 Task: Create a due date automation trigger when advanced on, on the tuesday of the week a card is due add fields without custom field "Resume" set to a date between 1 and 7 days from now at 11:00 AM.
Action: Mouse moved to (1253, 108)
Screenshot: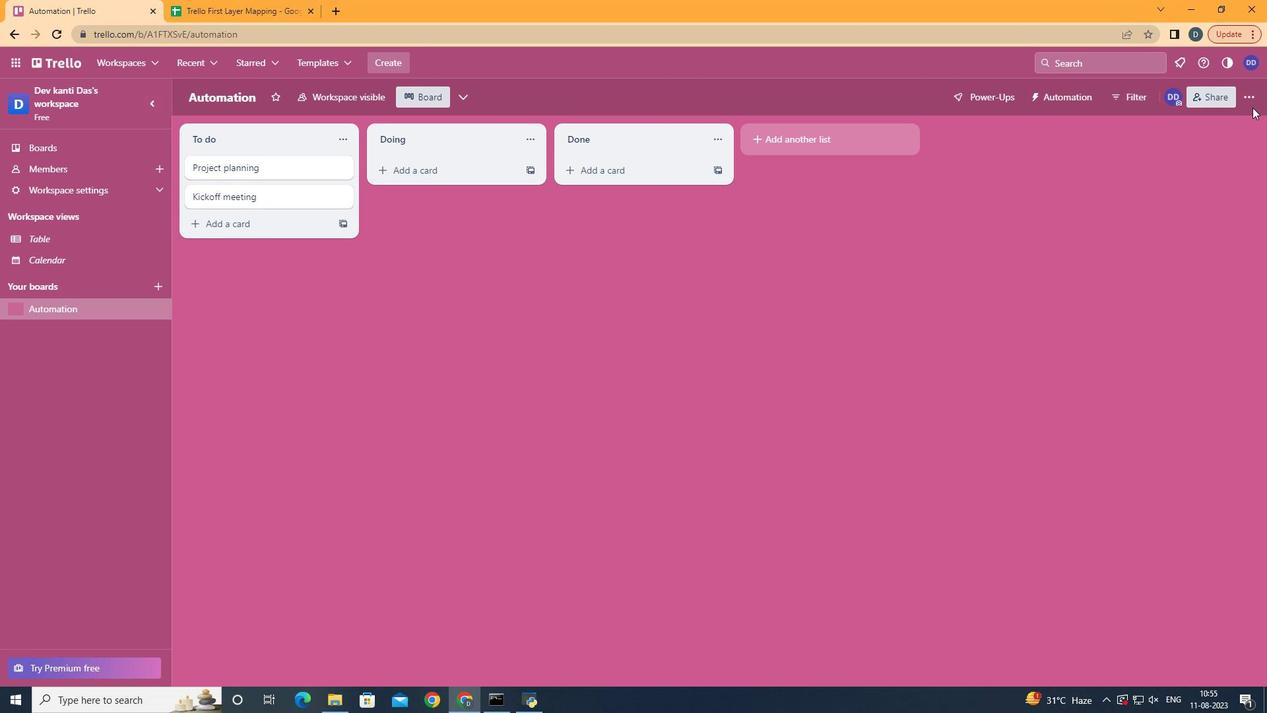 
Action: Mouse pressed left at (1253, 108)
Screenshot: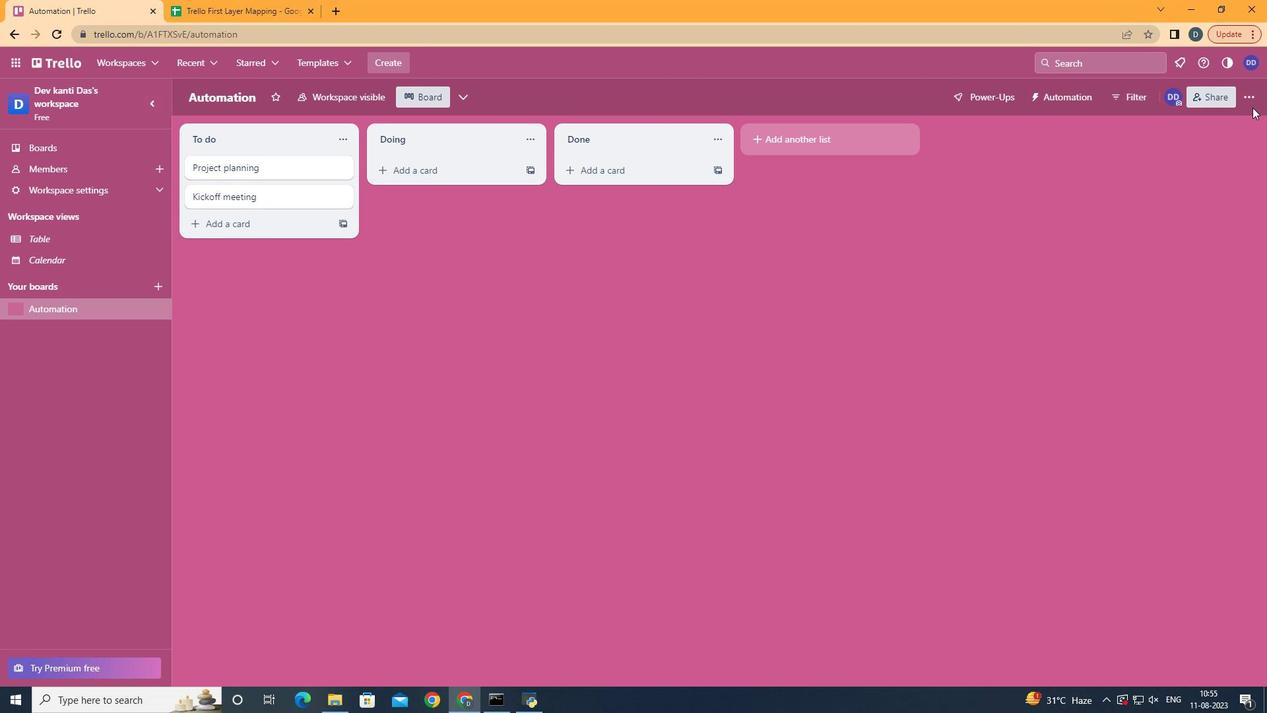 
Action: Mouse moved to (1257, 97)
Screenshot: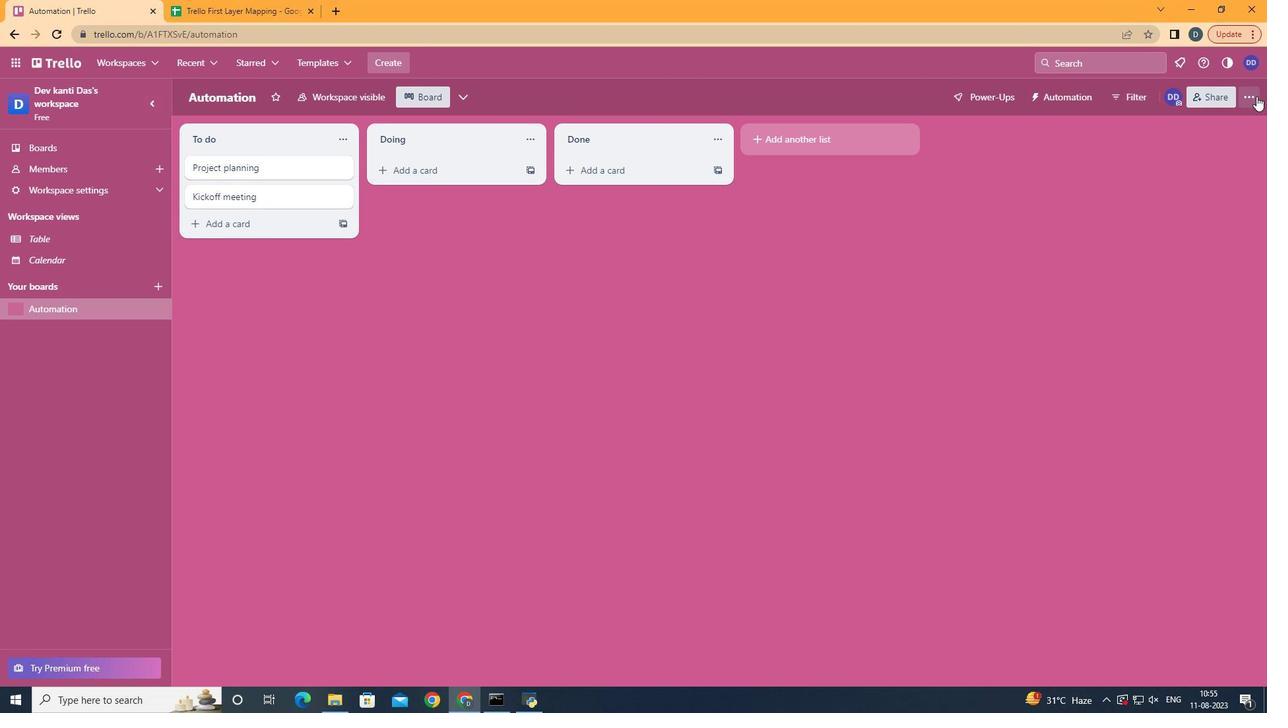 
Action: Mouse pressed left at (1257, 97)
Screenshot: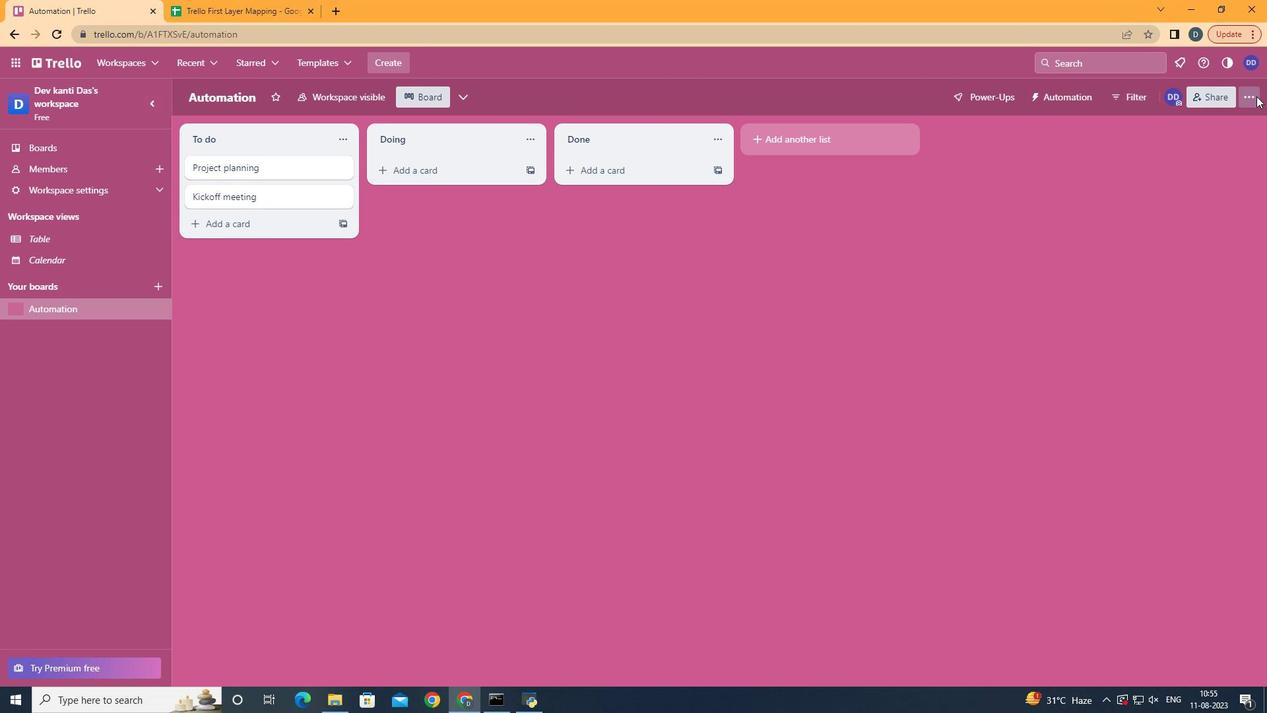 
Action: Mouse moved to (1170, 281)
Screenshot: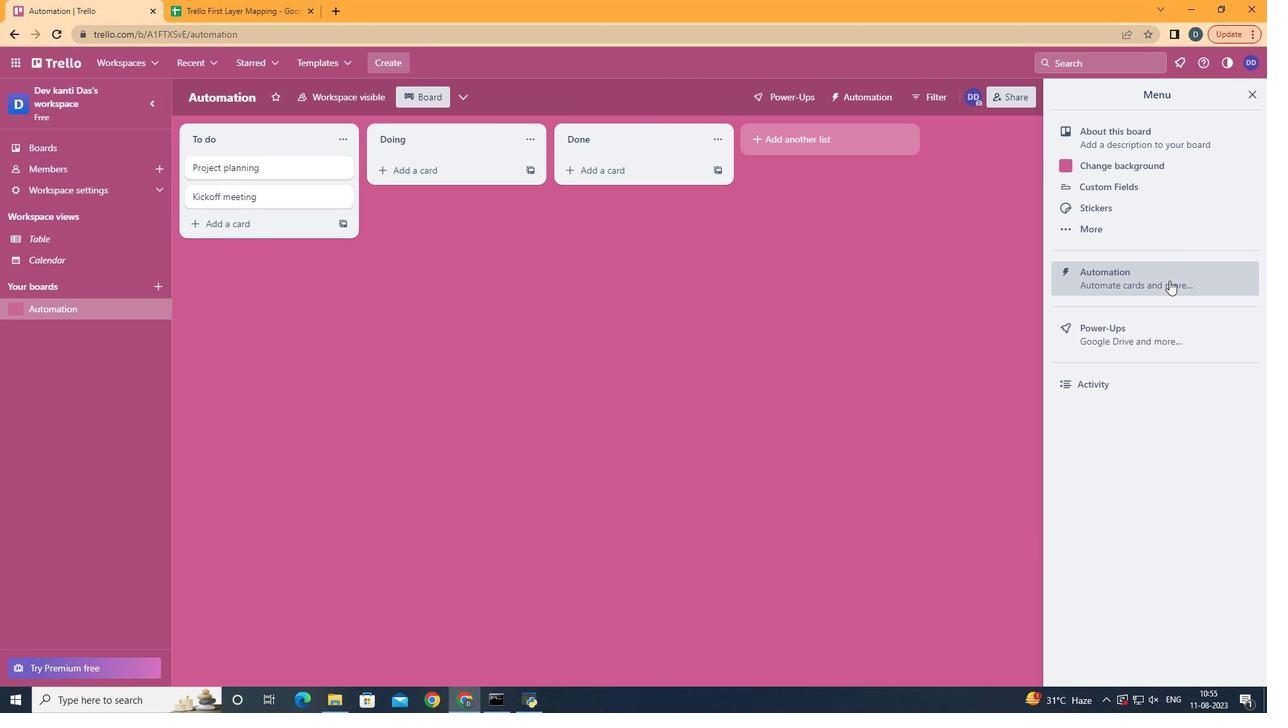 
Action: Mouse pressed left at (1170, 281)
Screenshot: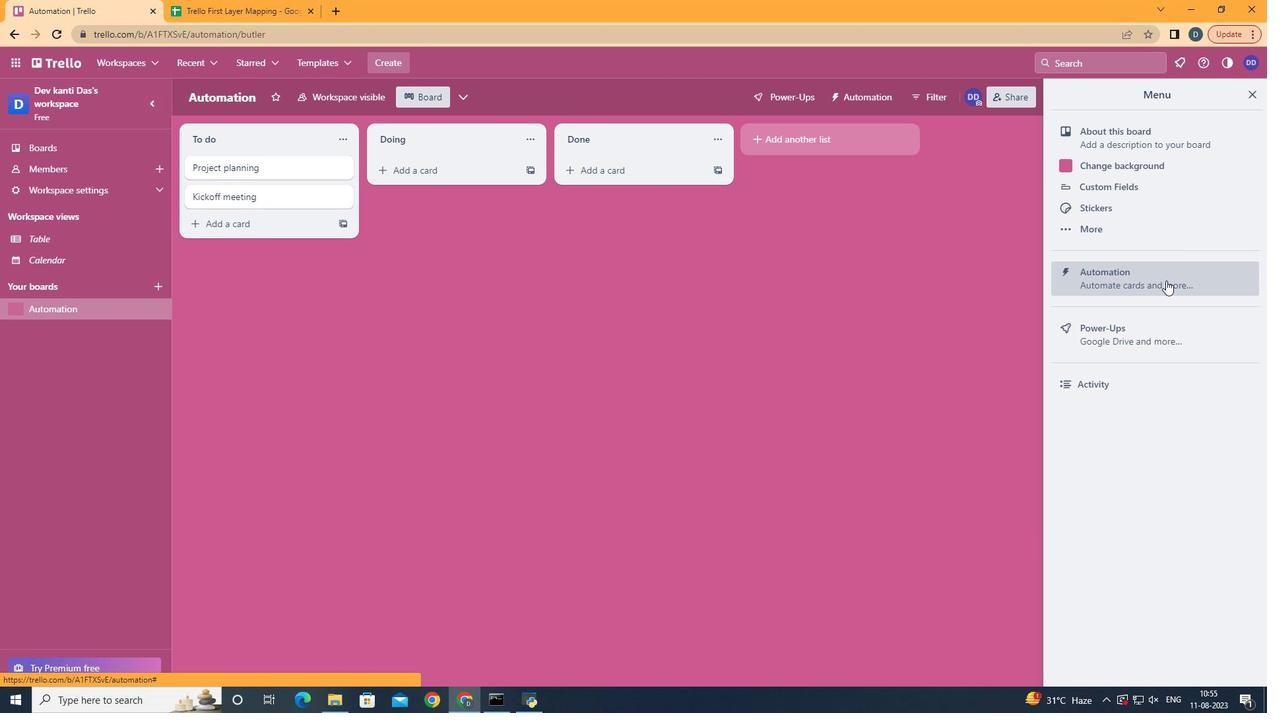 
Action: Mouse moved to (233, 267)
Screenshot: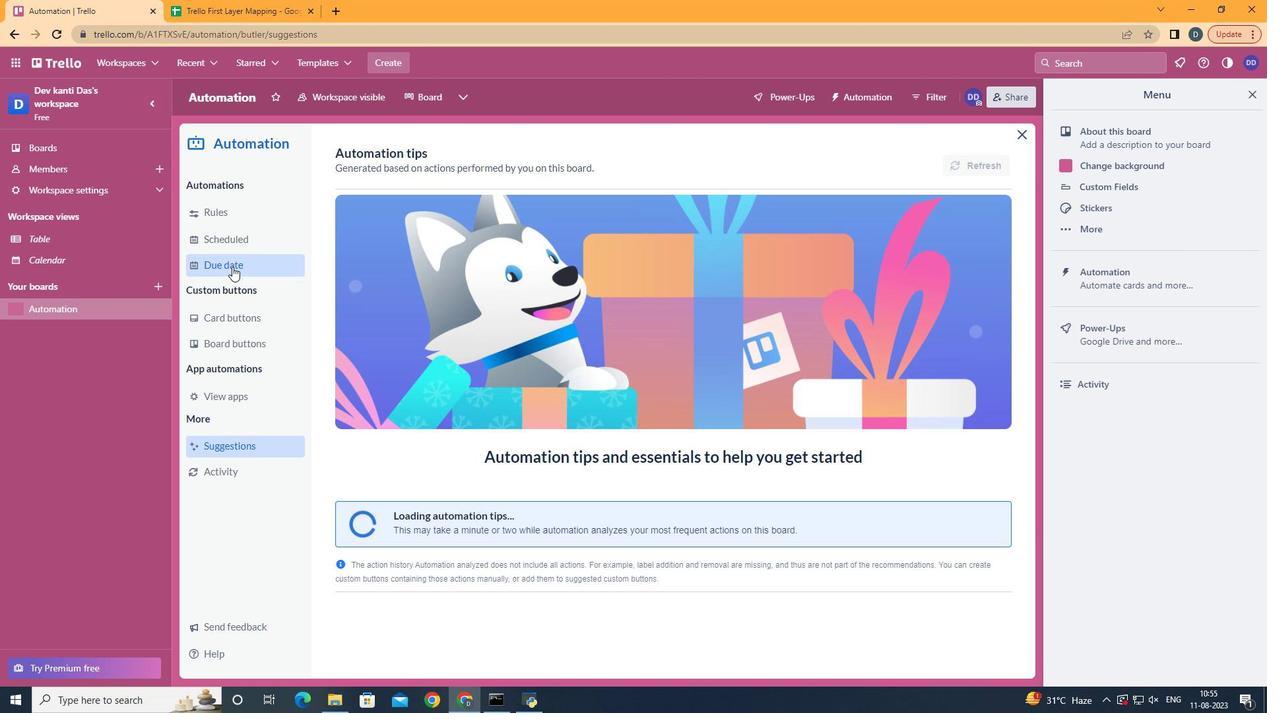 
Action: Mouse pressed left at (233, 267)
Screenshot: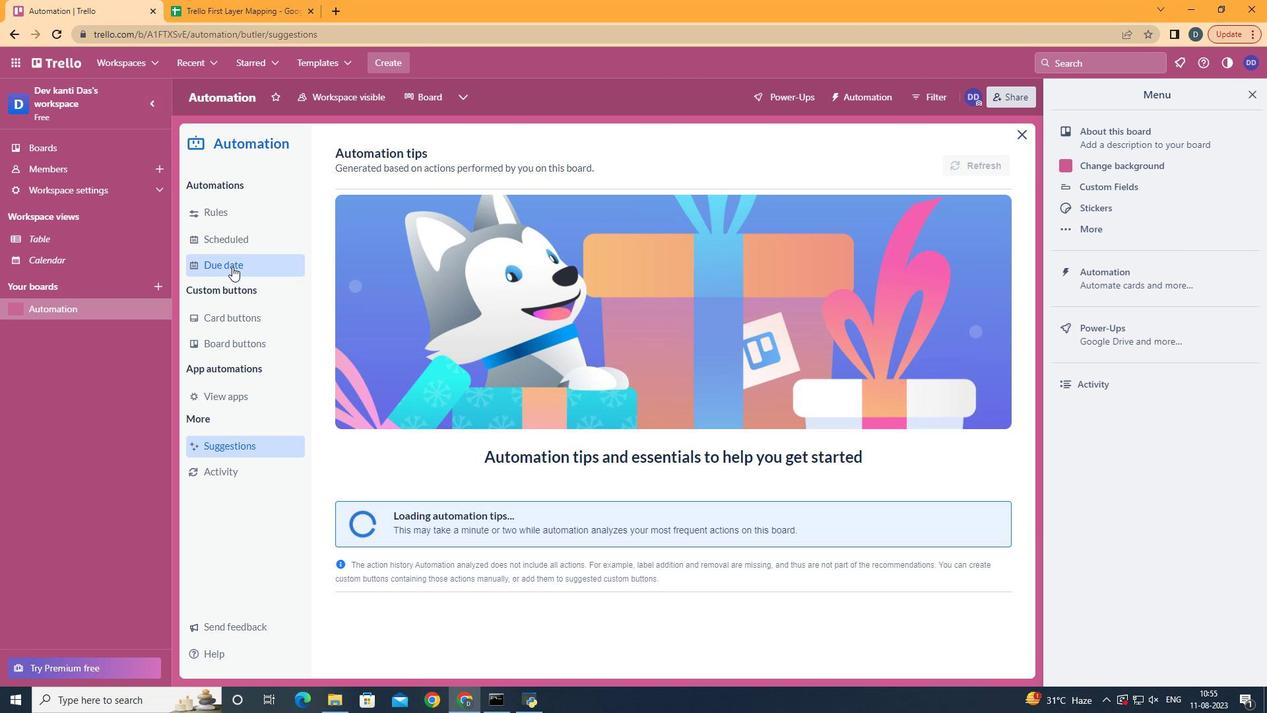
Action: Mouse moved to (949, 159)
Screenshot: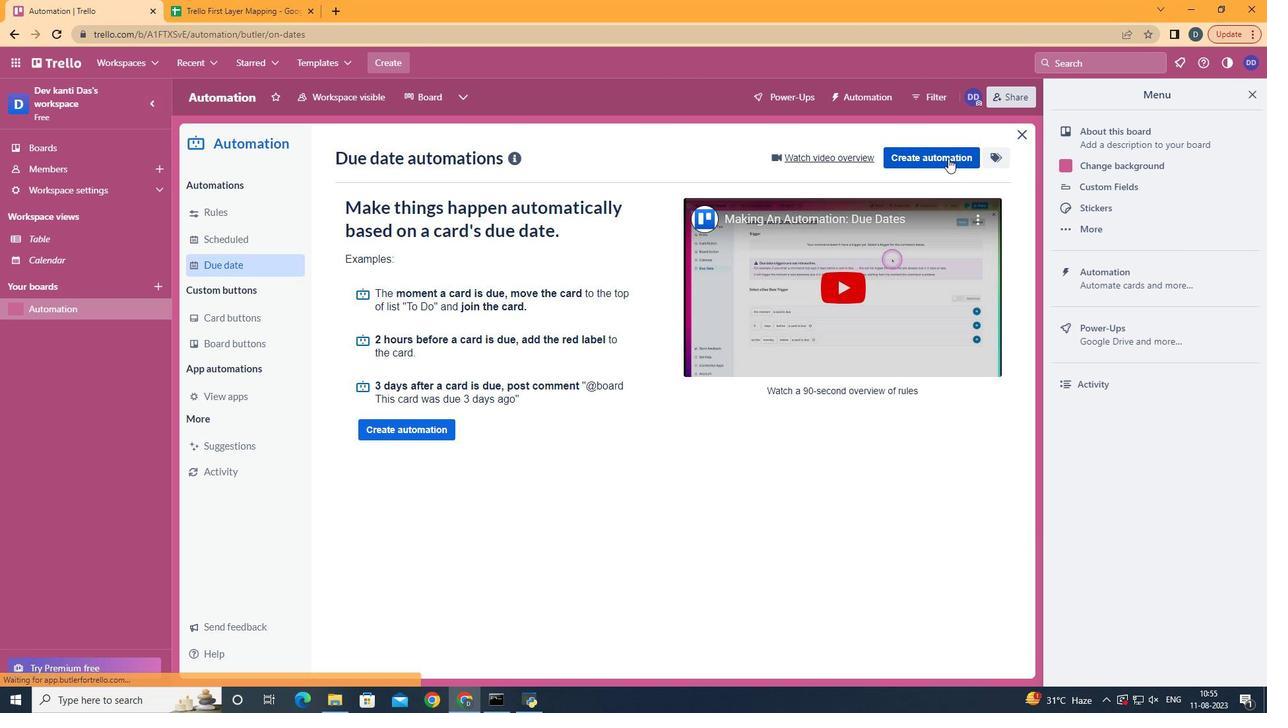
Action: Mouse pressed left at (949, 159)
Screenshot: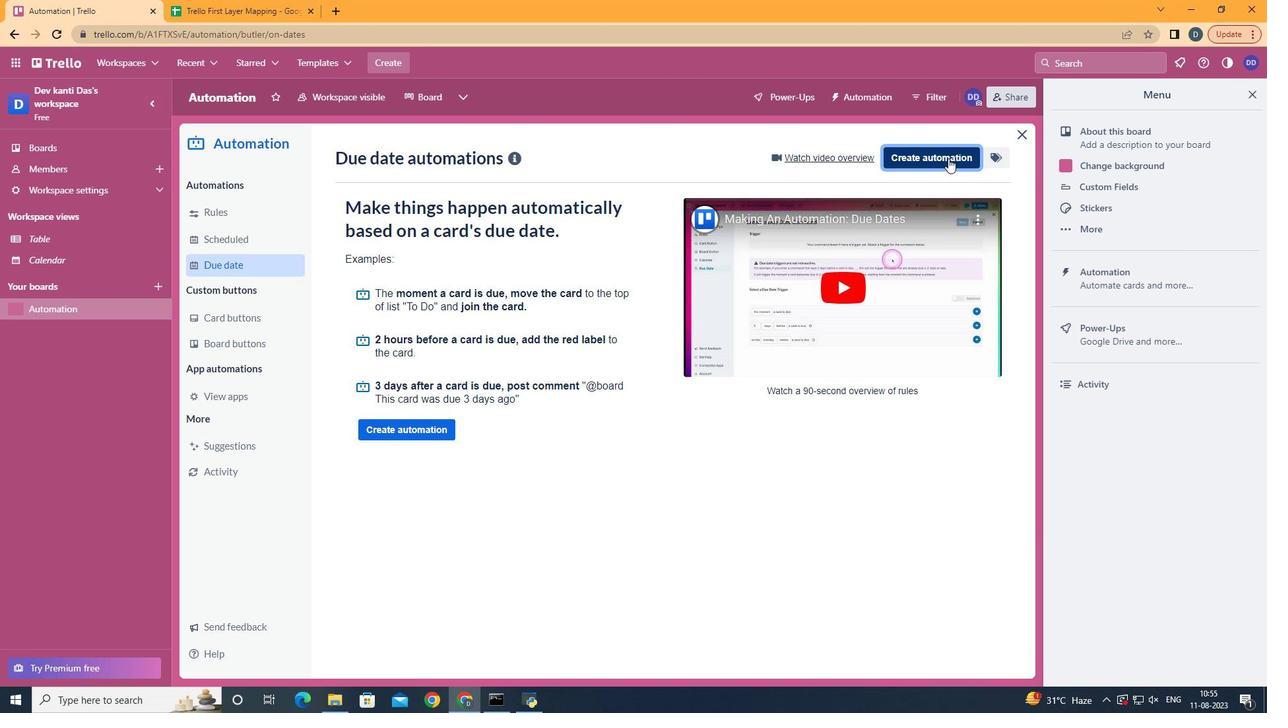 
Action: Mouse moved to (691, 286)
Screenshot: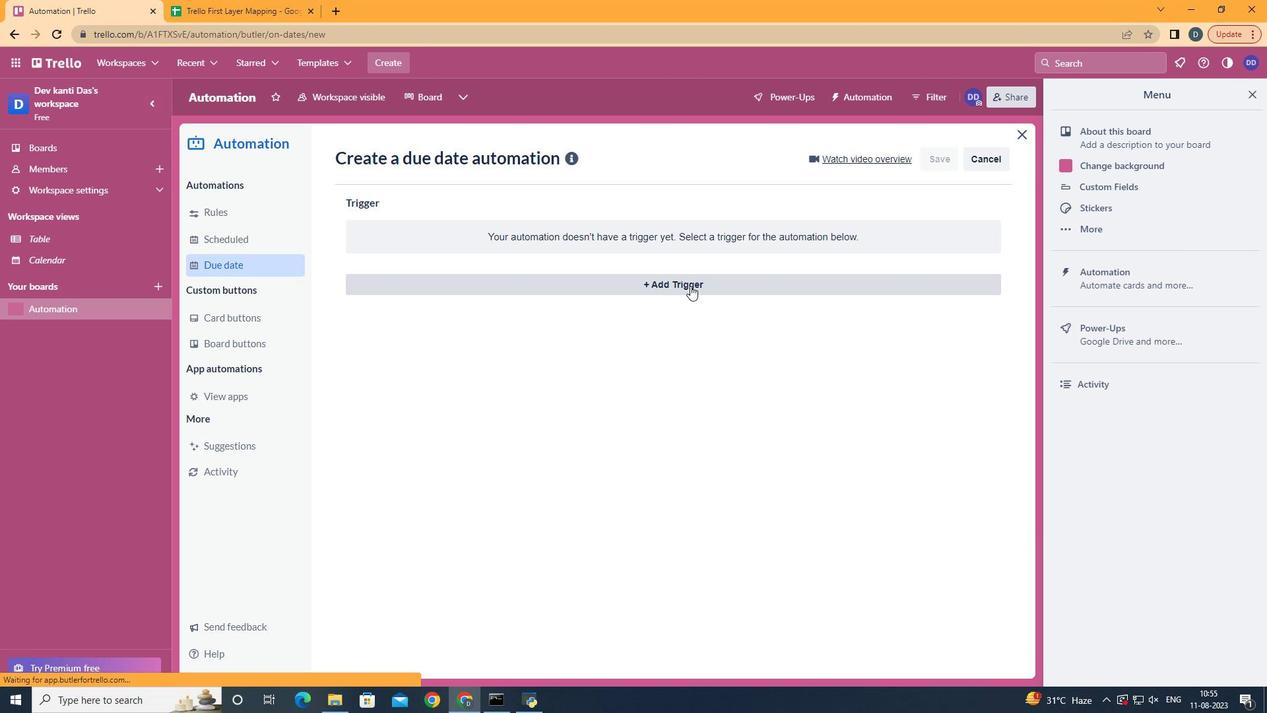 
Action: Mouse pressed left at (691, 286)
Screenshot: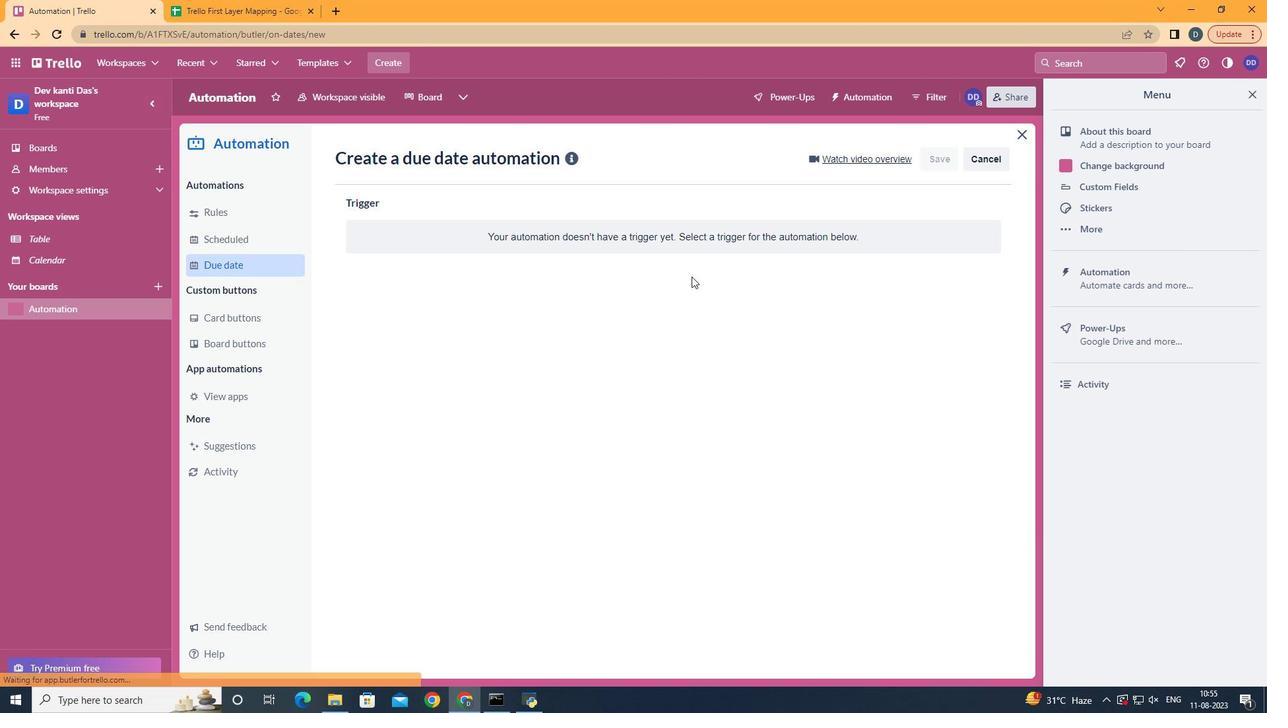 
Action: Mouse moved to (441, 372)
Screenshot: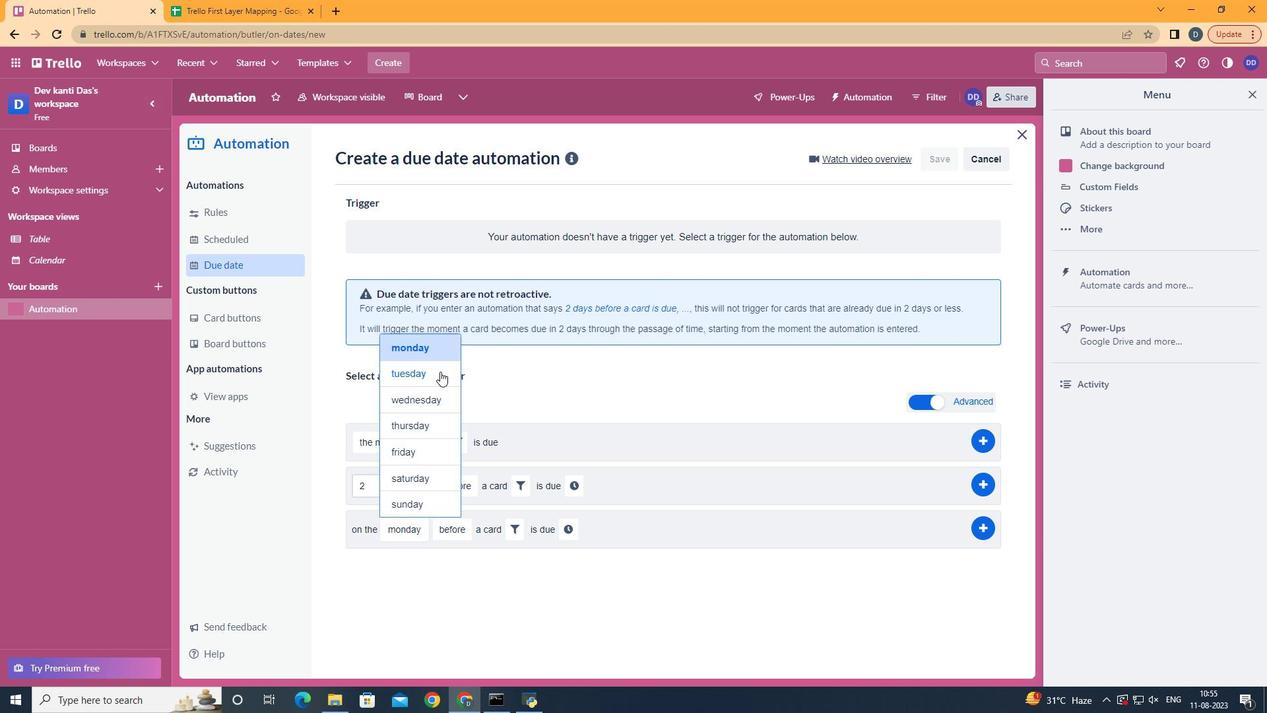 
Action: Mouse pressed left at (441, 372)
Screenshot: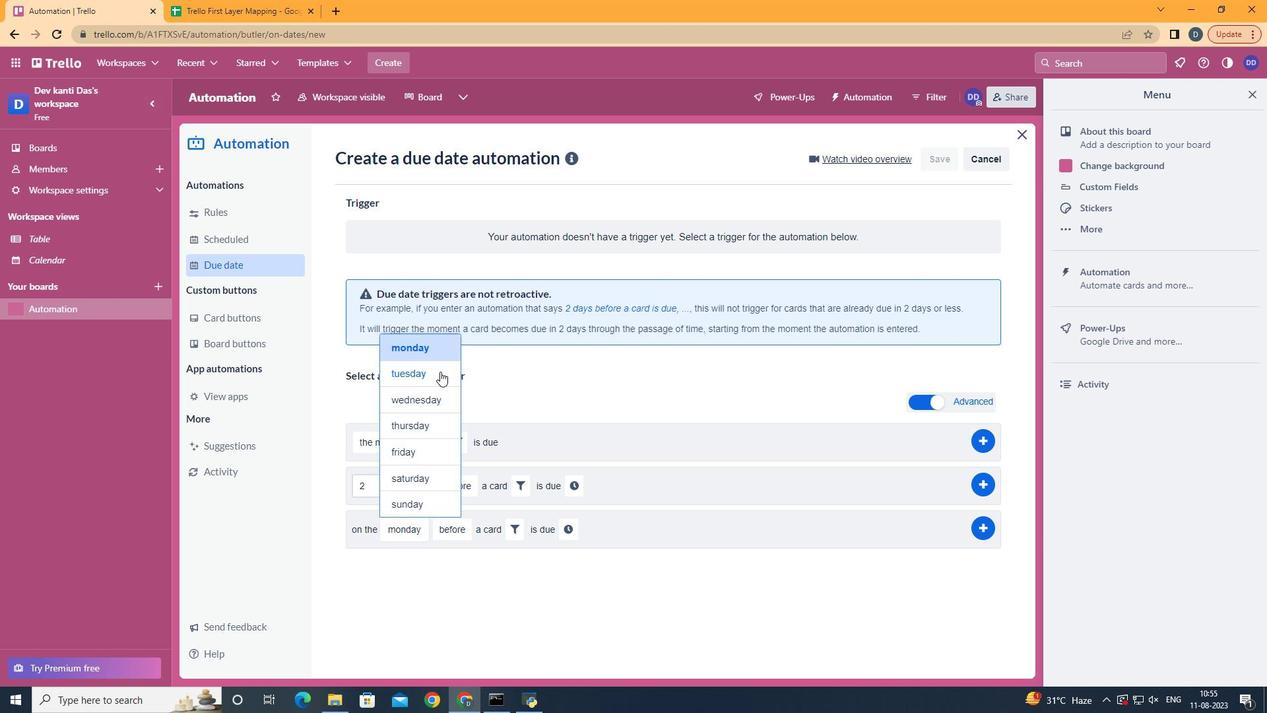 
Action: Mouse moved to (476, 600)
Screenshot: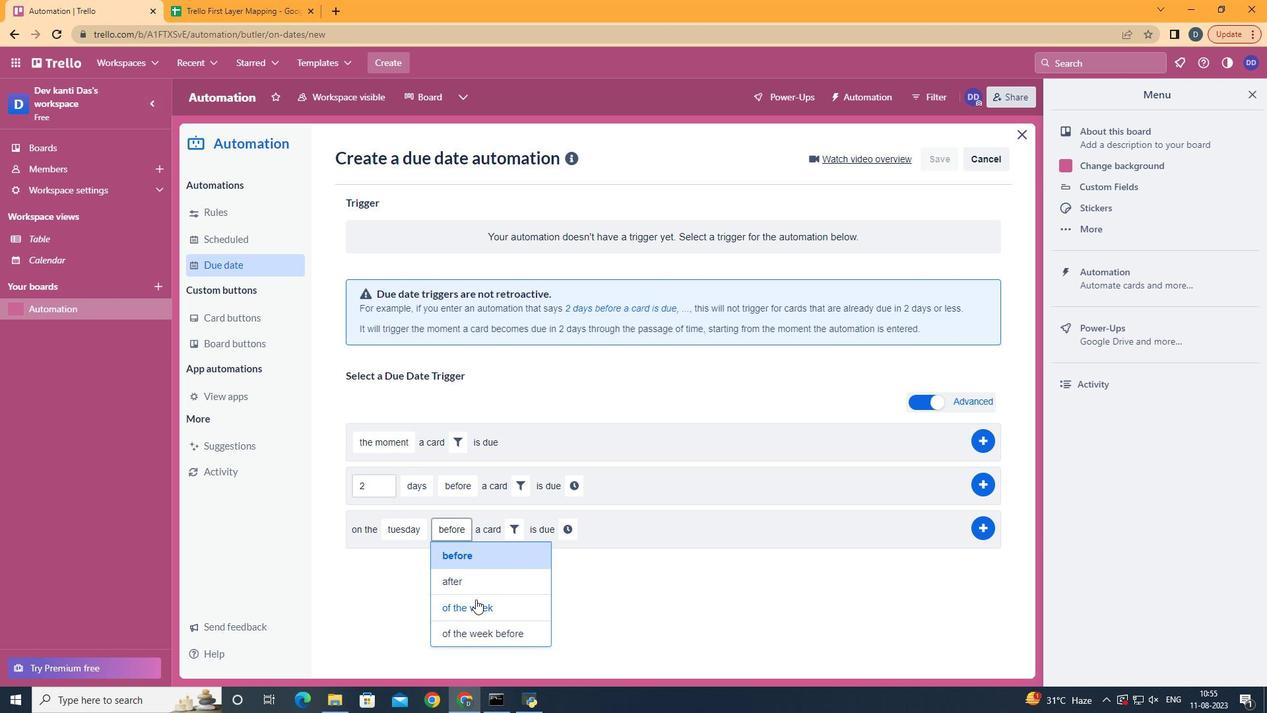 
Action: Mouse pressed left at (476, 600)
Screenshot: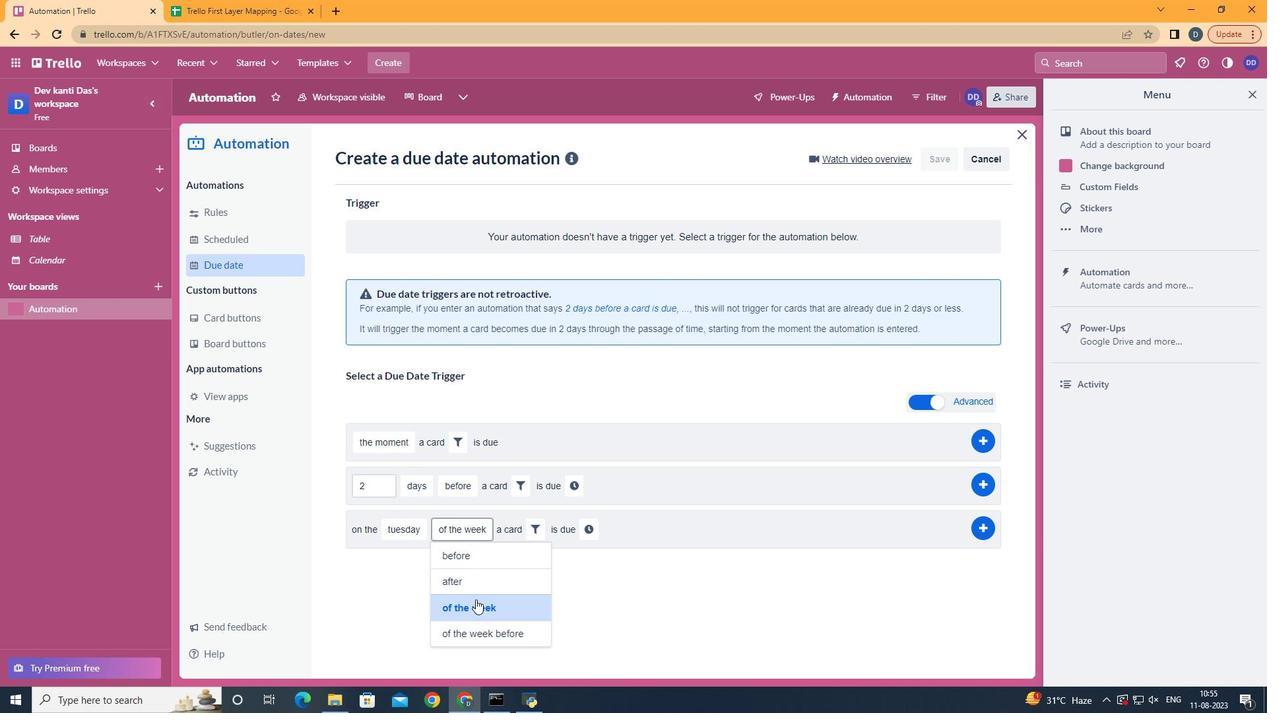 
Action: Mouse moved to (546, 526)
Screenshot: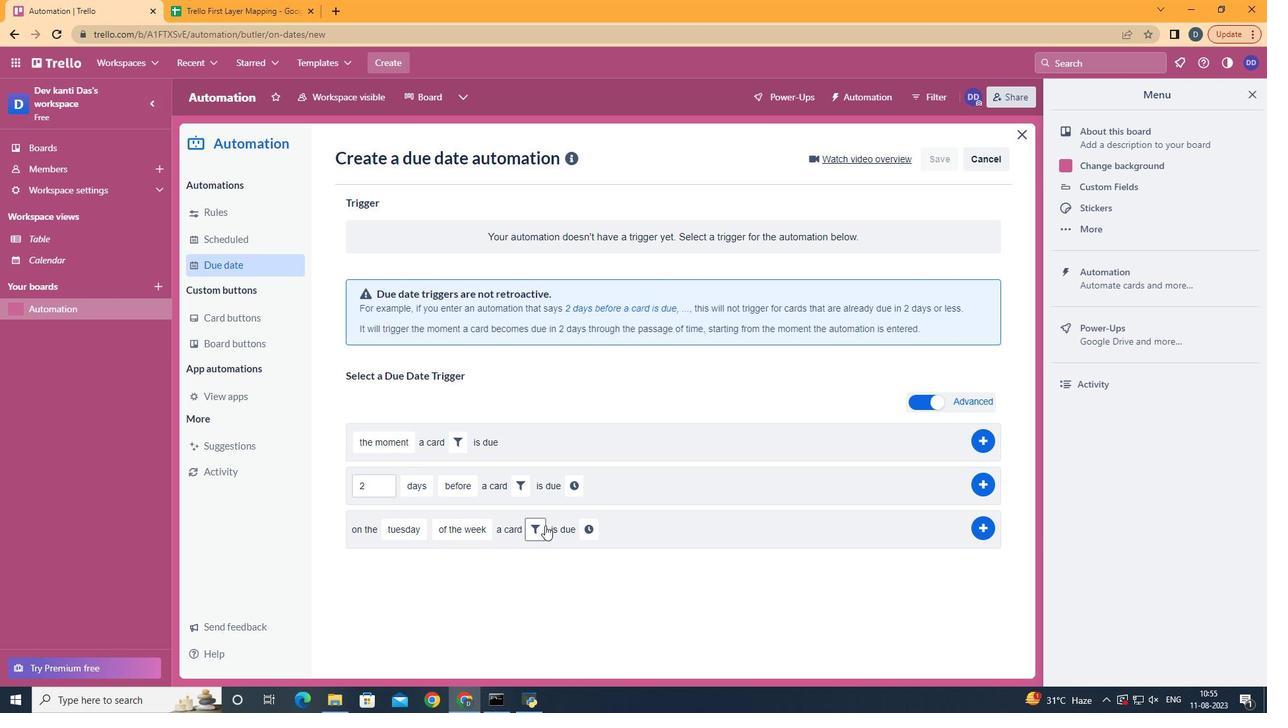 
Action: Mouse pressed left at (546, 526)
Screenshot: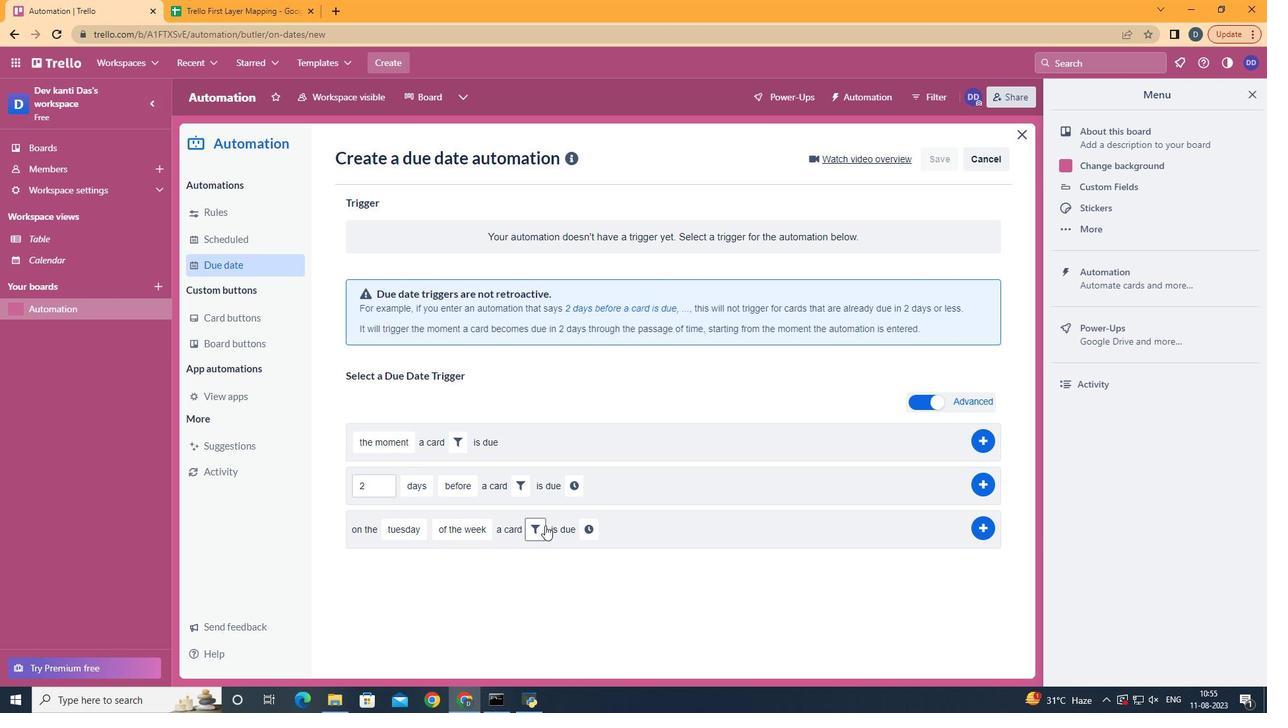 
Action: Mouse moved to (748, 571)
Screenshot: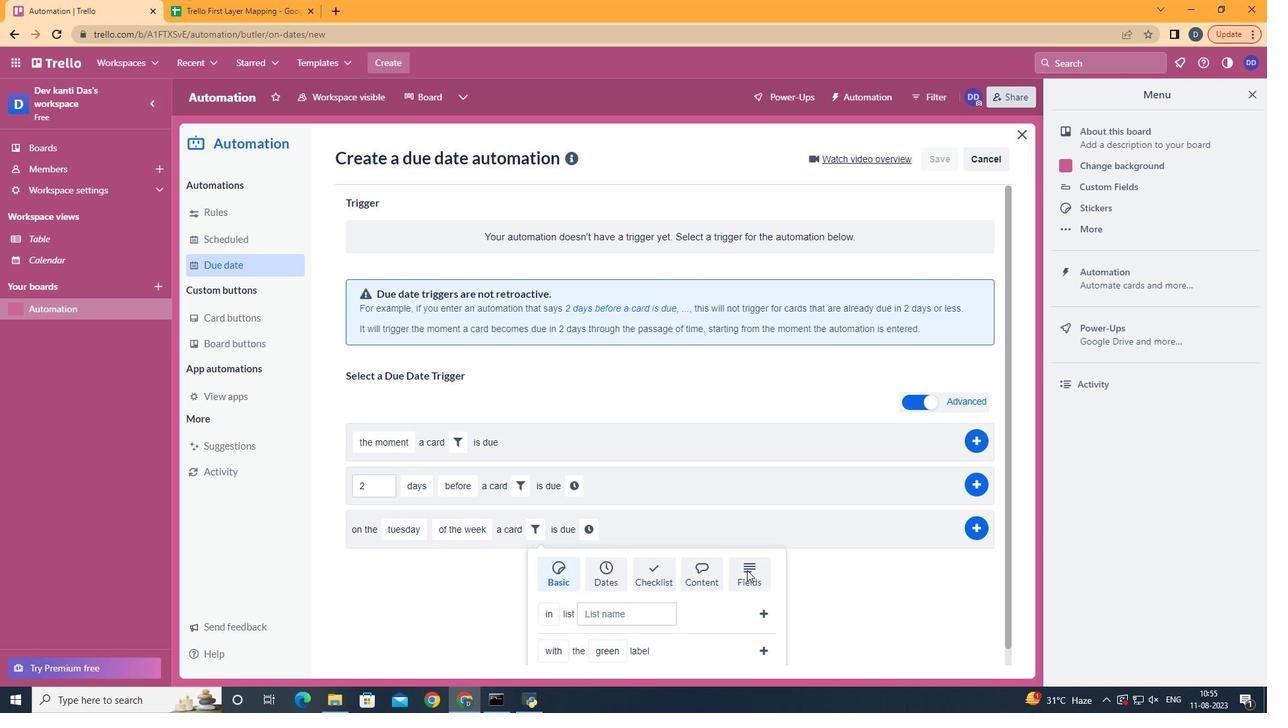 
Action: Mouse pressed left at (748, 571)
Screenshot: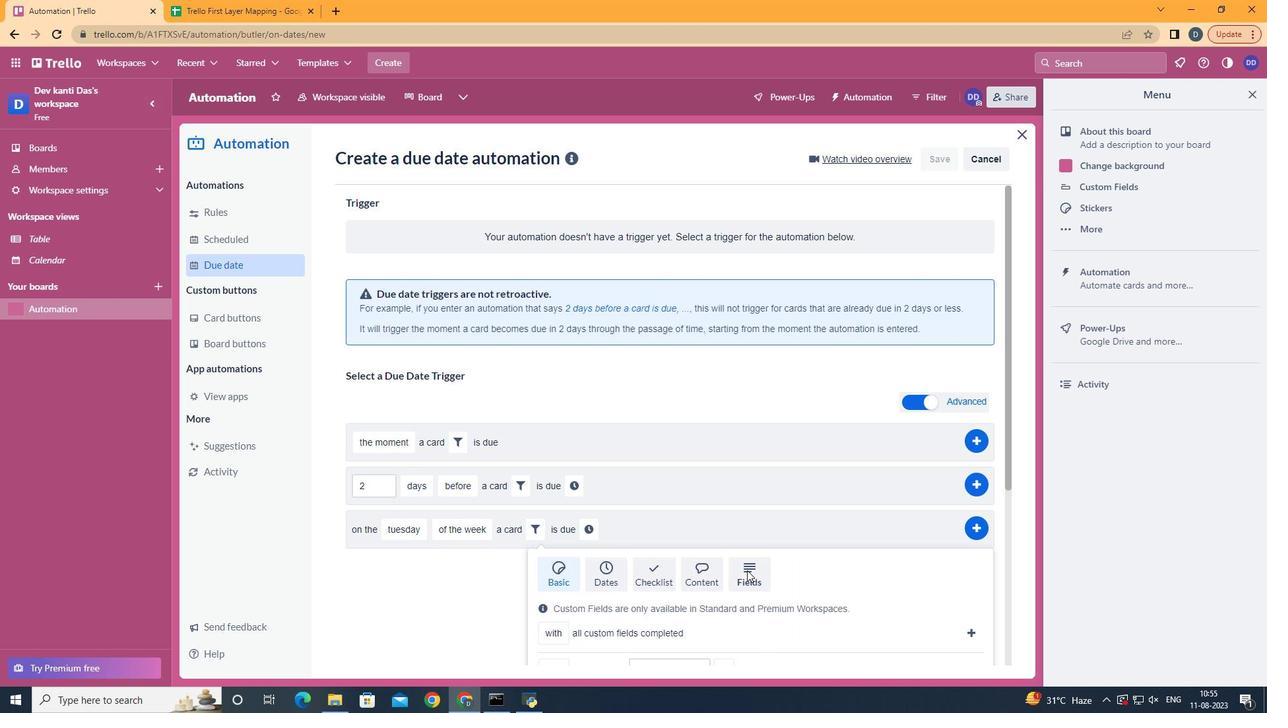 
Action: Mouse scrolled (748, 570) with delta (0, 0)
Screenshot: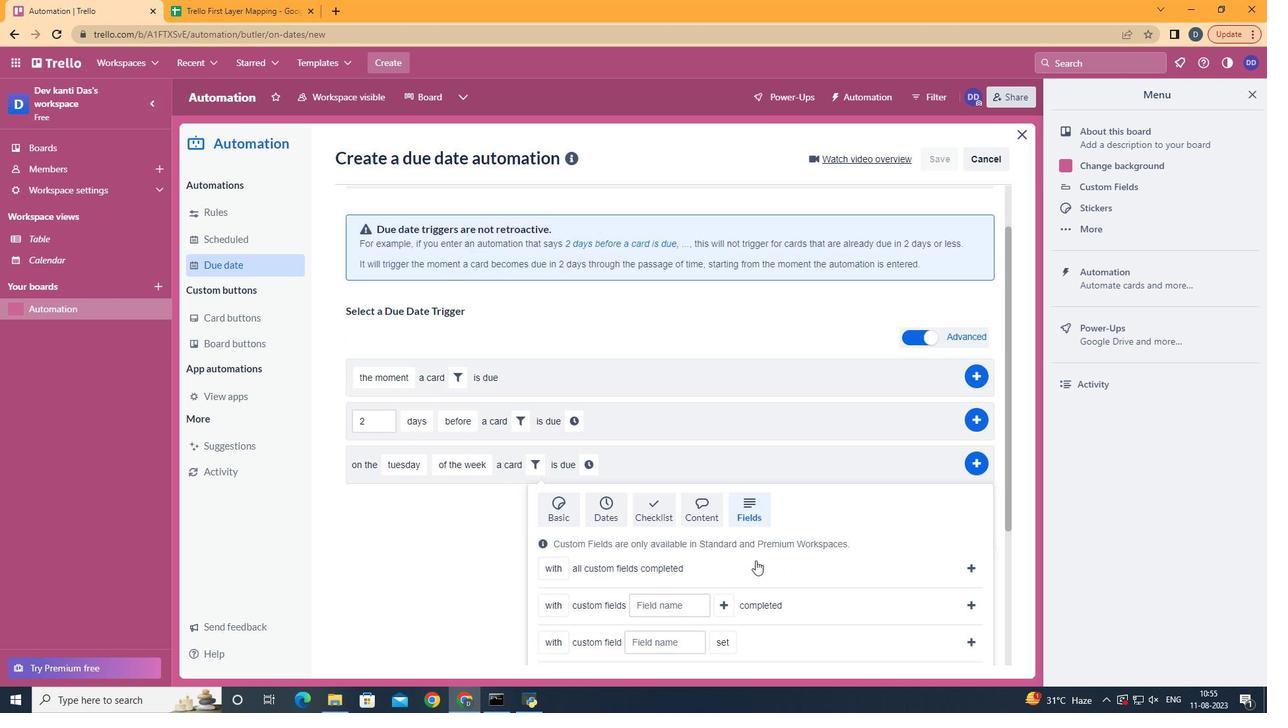 
Action: Mouse scrolled (748, 570) with delta (0, 0)
Screenshot: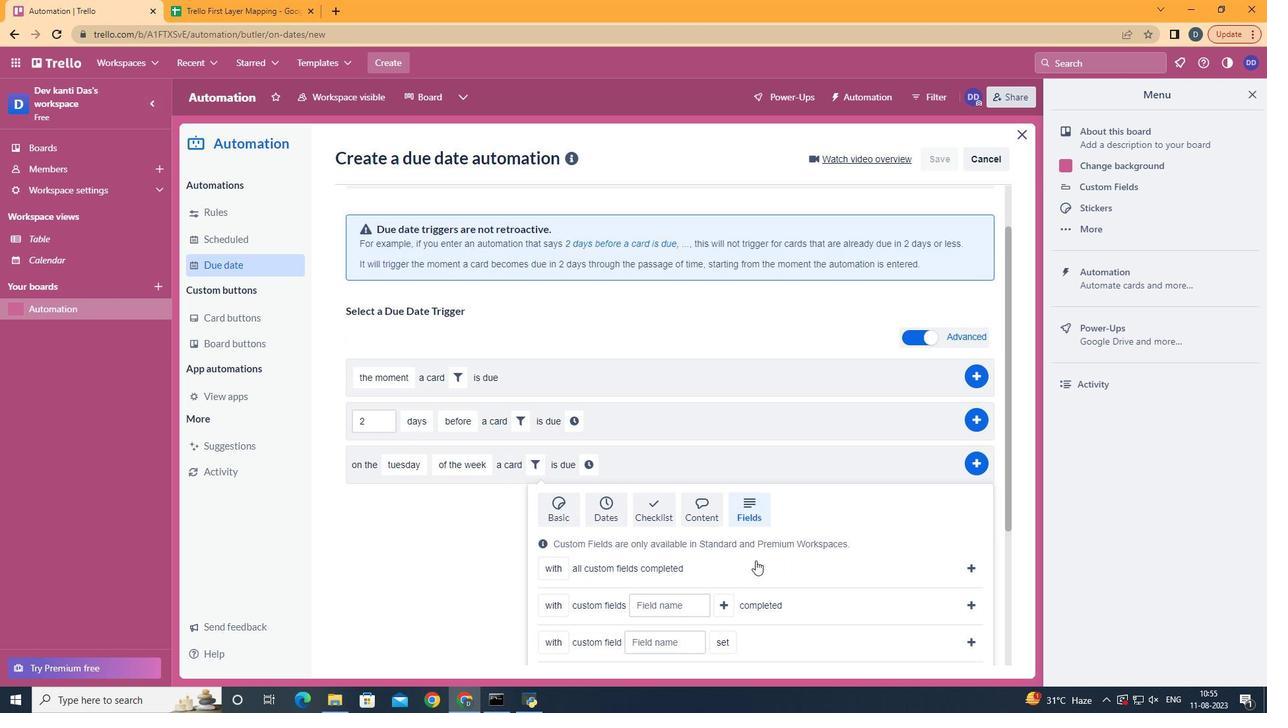 
Action: Mouse scrolled (748, 570) with delta (0, 0)
Screenshot: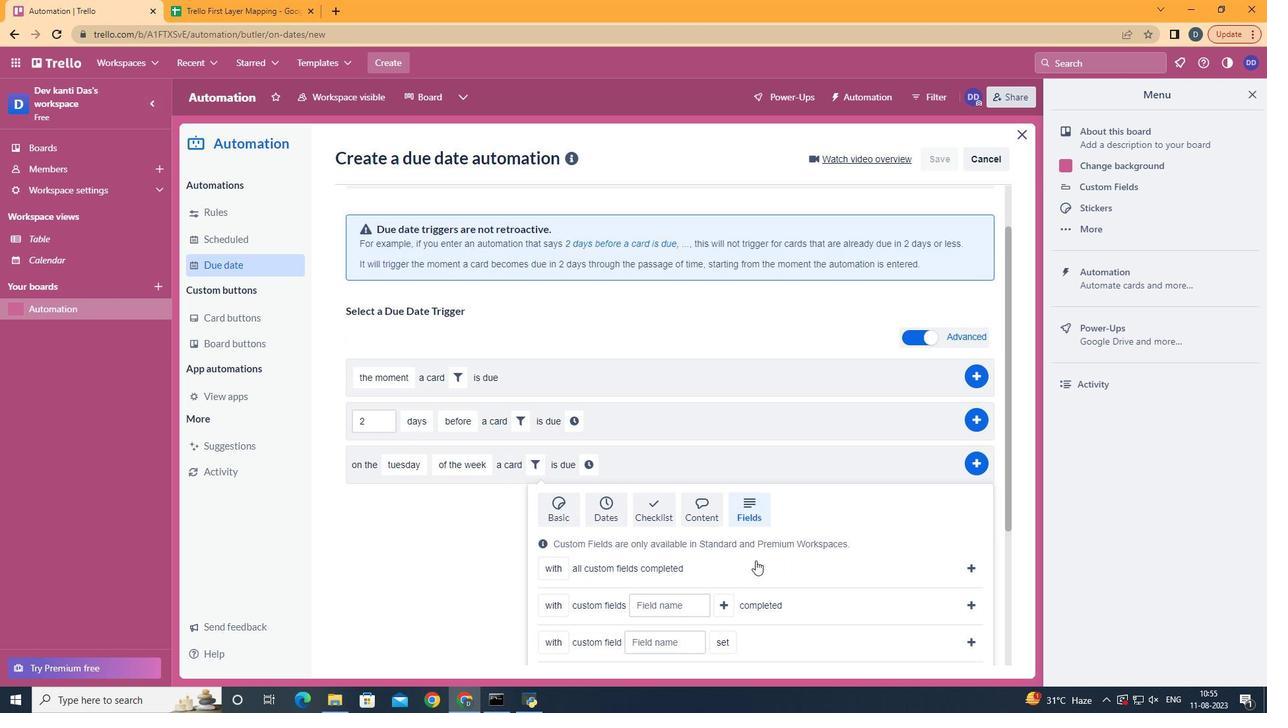 
Action: Mouse scrolled (748, 570) with delta (0, 0)
Screenshot: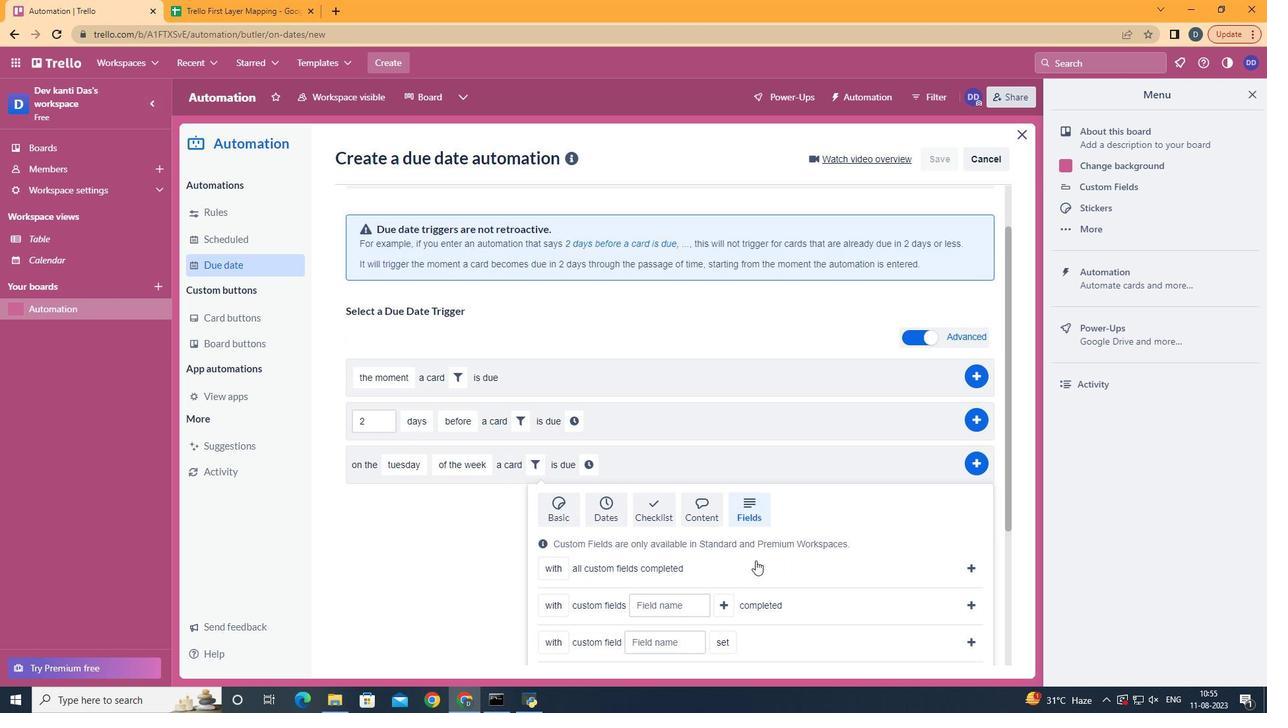 
Action: Mouse scrolled (748, 570) with delta (0, 0)
Screenshot: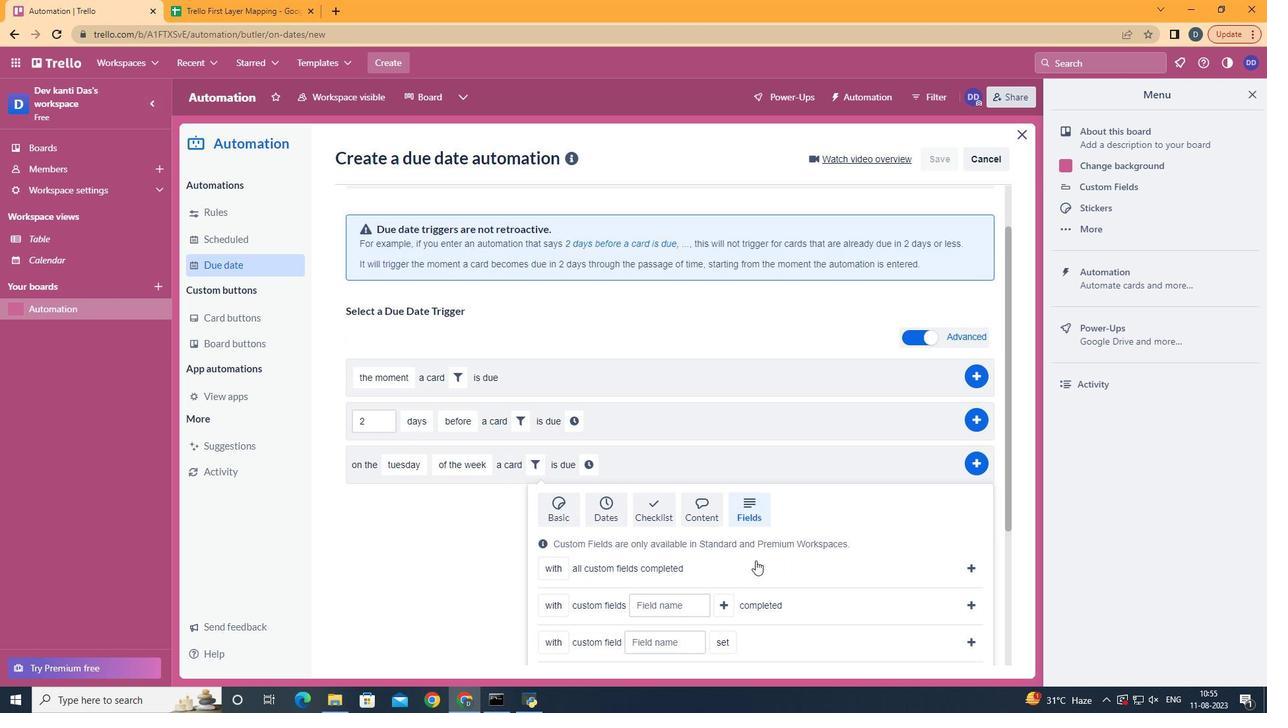 
Action: Mouse moved to (579, 589)
Screenshot: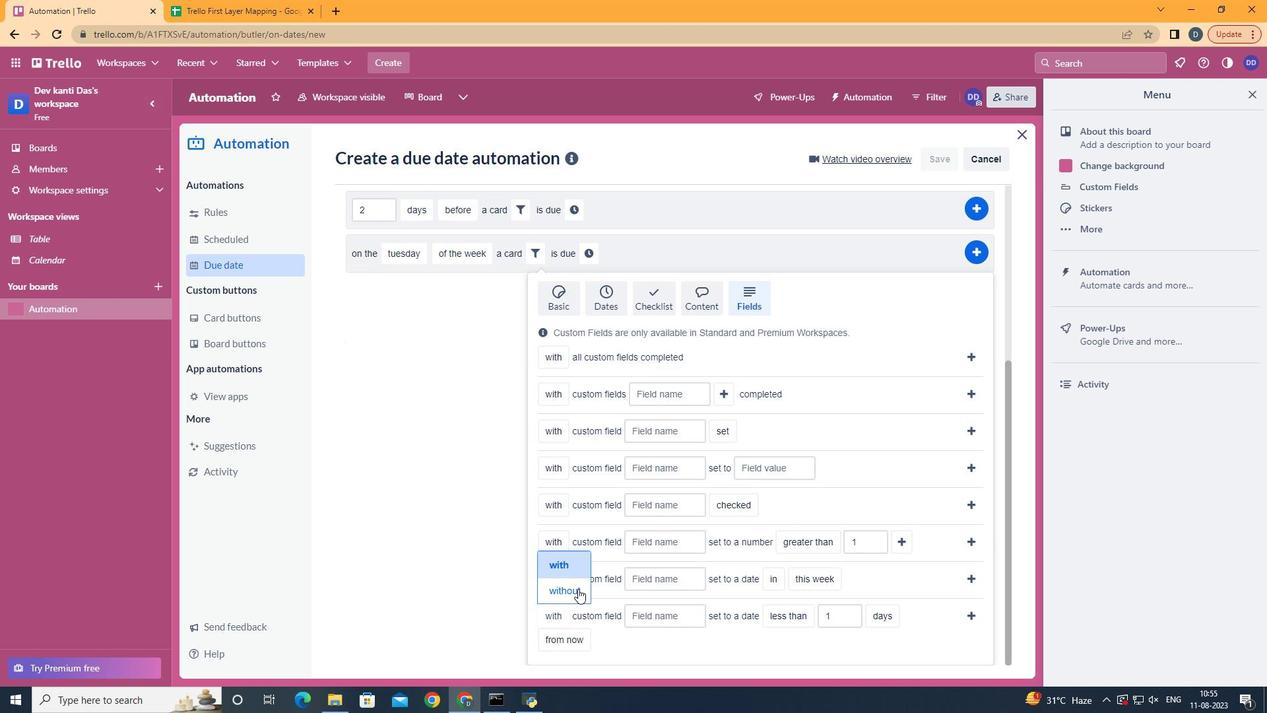 
Action: Mouse pressed left at (579, 589)
Screenshot: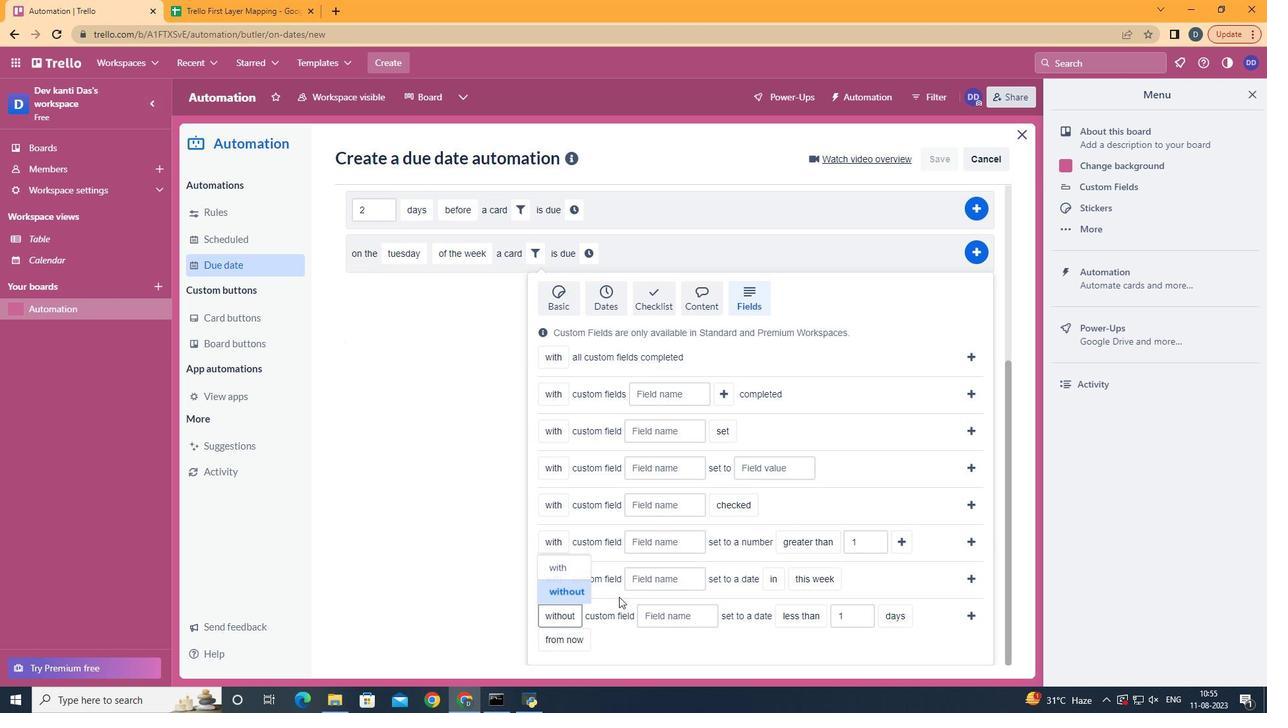 
Action: Mouse moved to (691, 621)
Screenshot: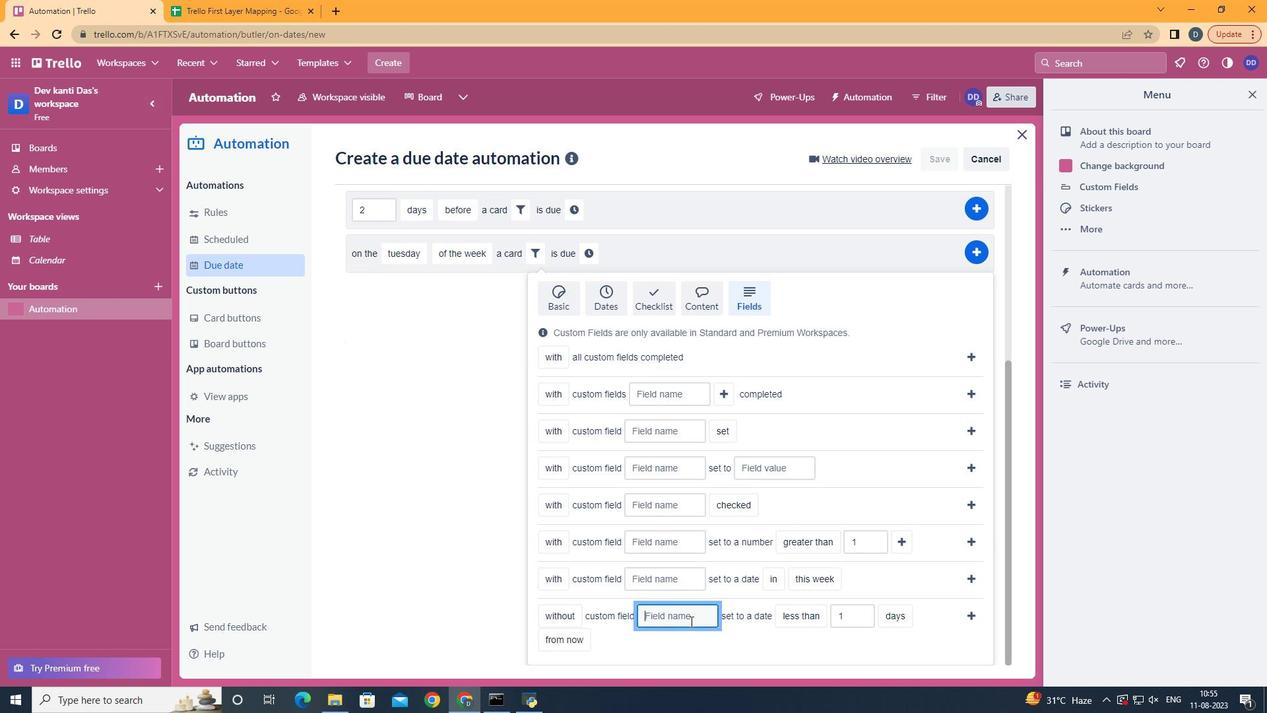
Action: Mouse pressed left at (691, 621)
Screenshot: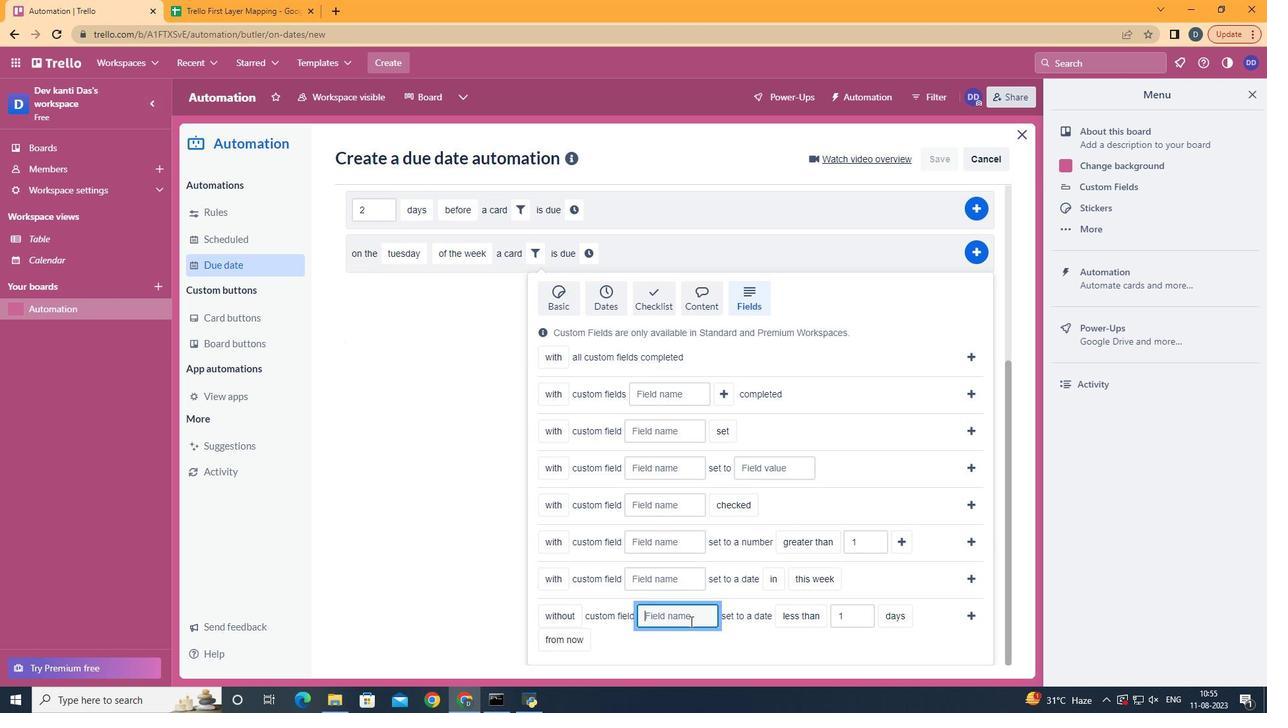 
Action: Key pressed <Key.shift>Resume
Screenshot: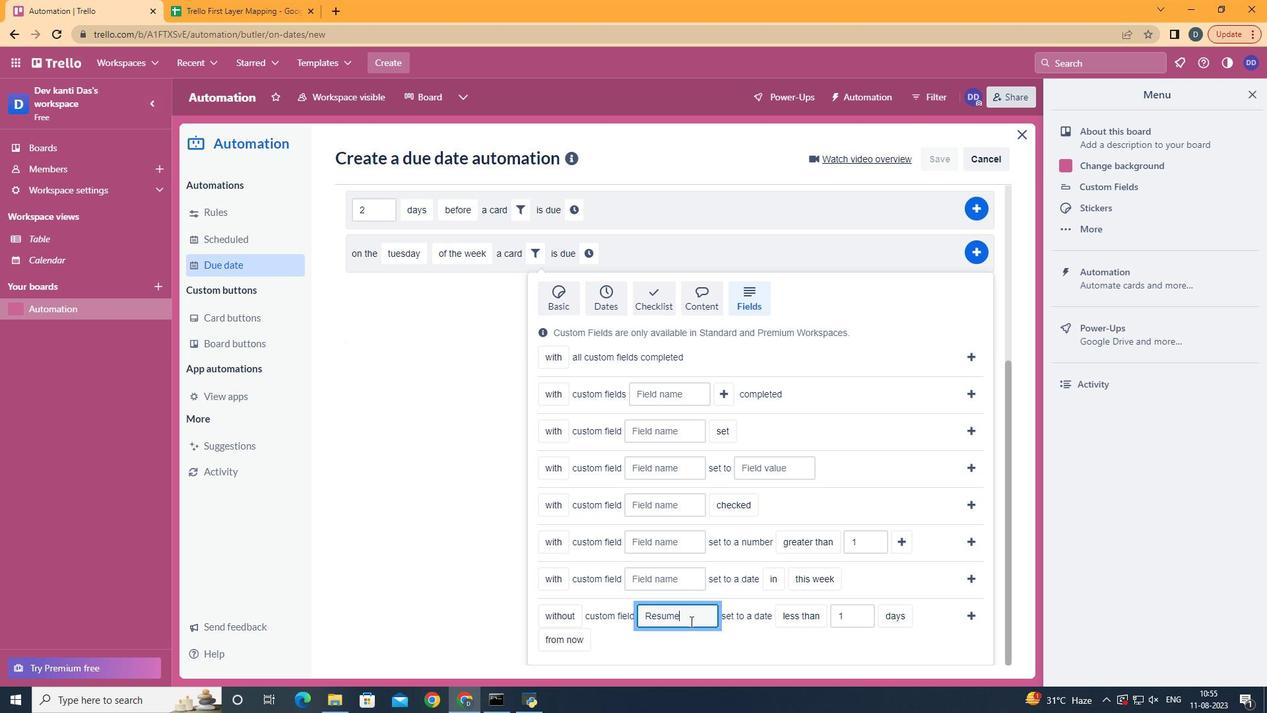
Action: Mouse moved to (821, 584)
Screenshot: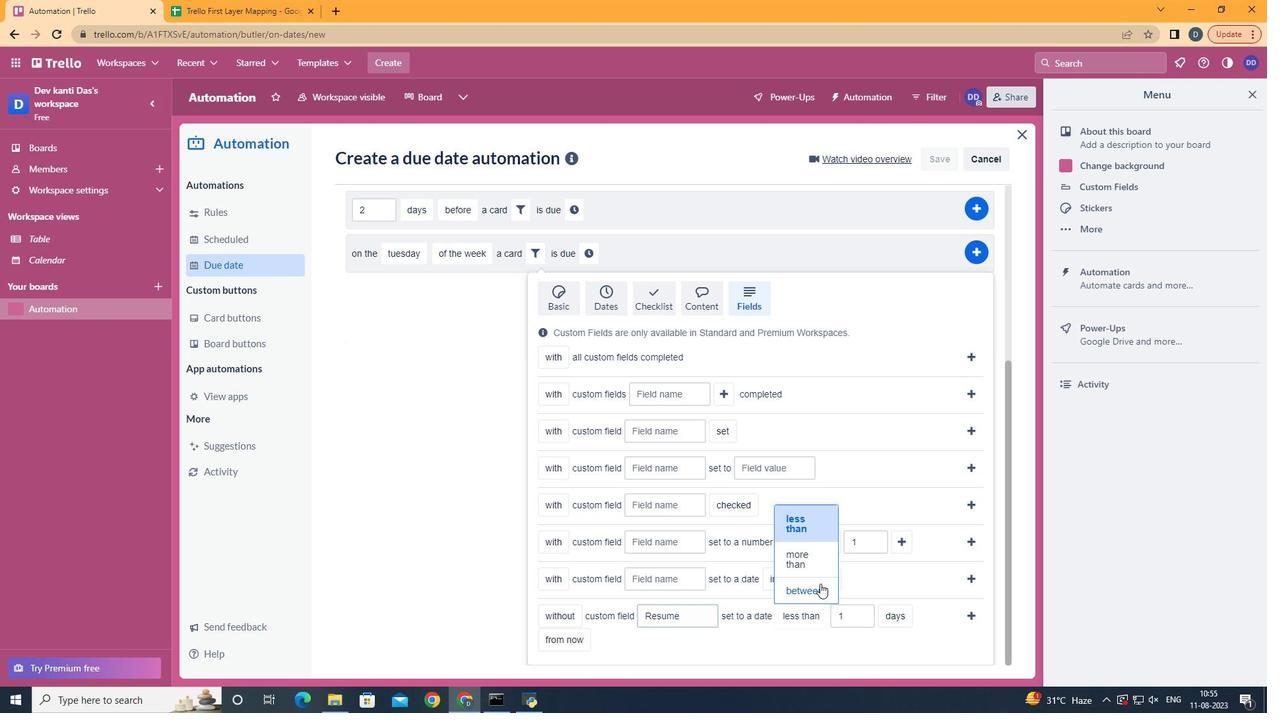 
Action: Mouse pressed left at (821, 584)
Screenshot: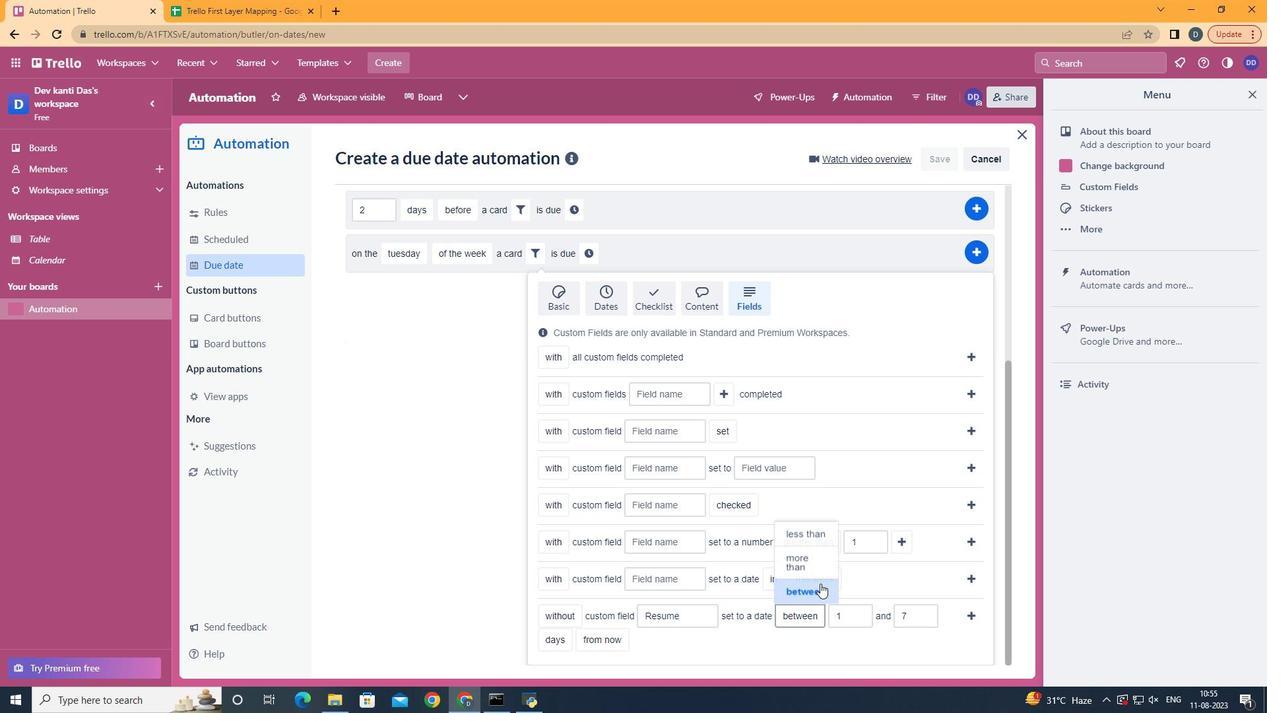 
Action: Mouse moved to (967, 619)
Screenshot: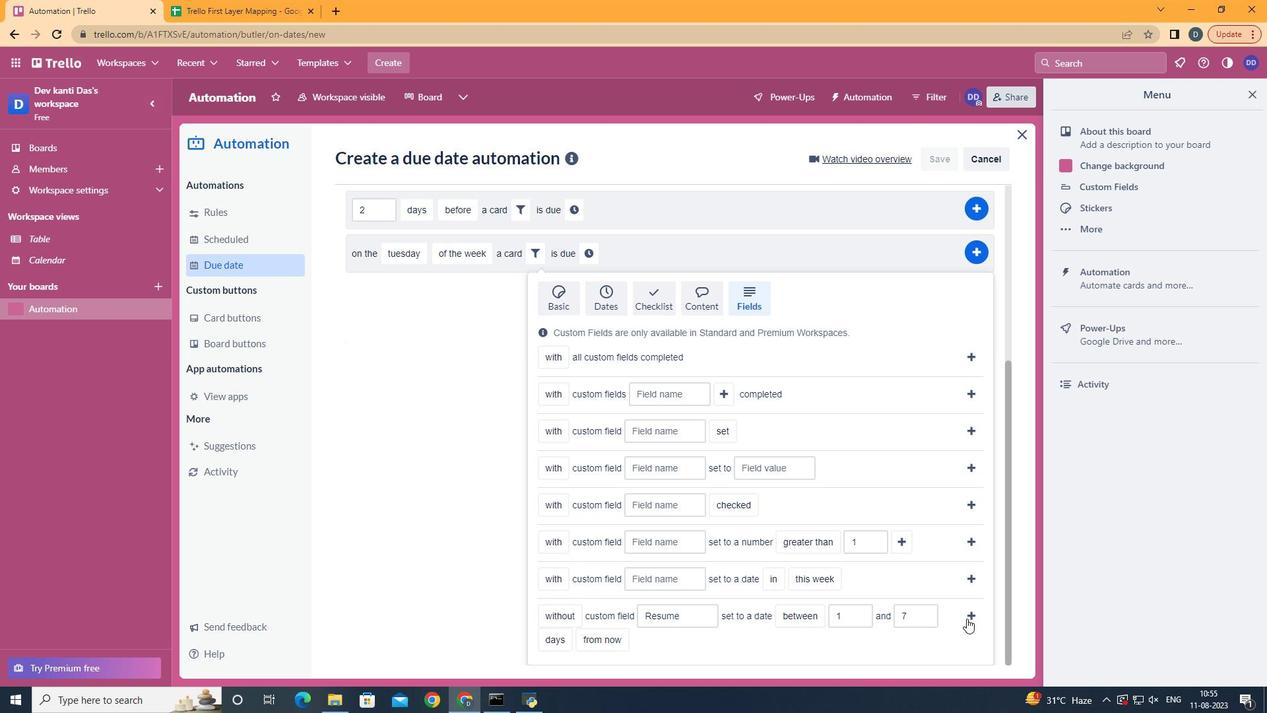 
Action: Mouse pressed left at (967, 619)
Screenshot: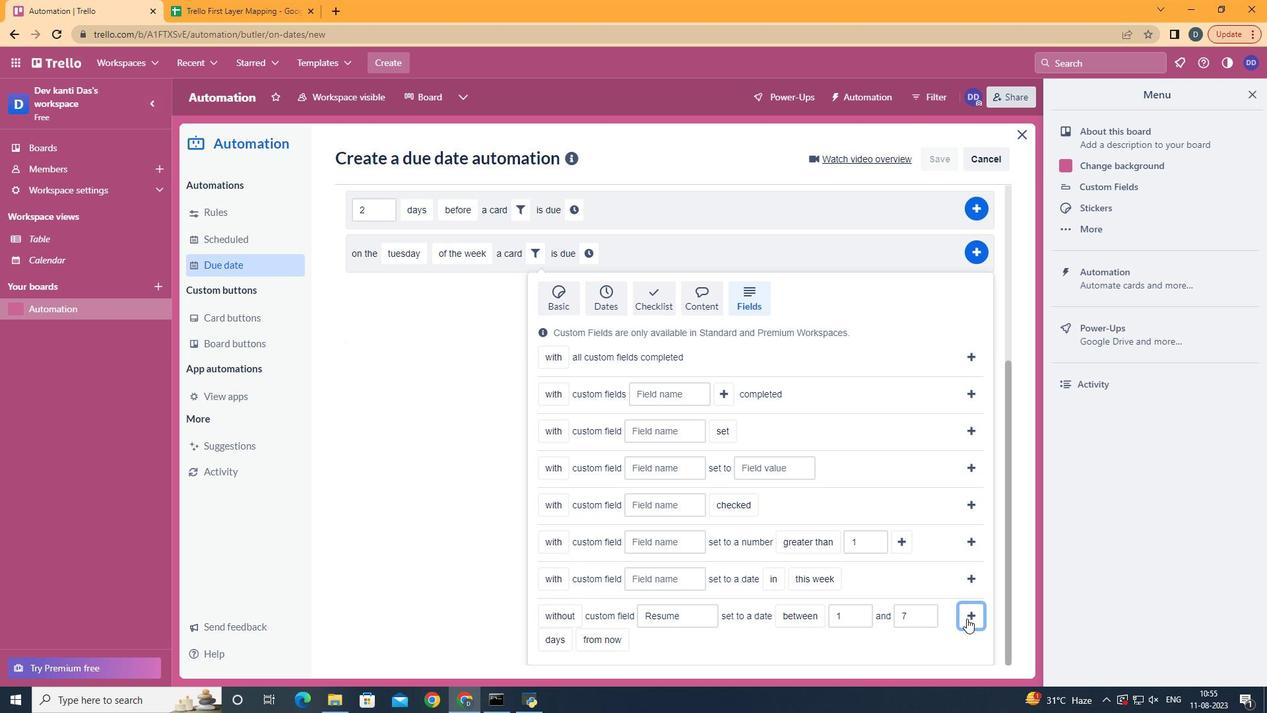 
Action: Mouse moved to (930, 538)
Screenshot: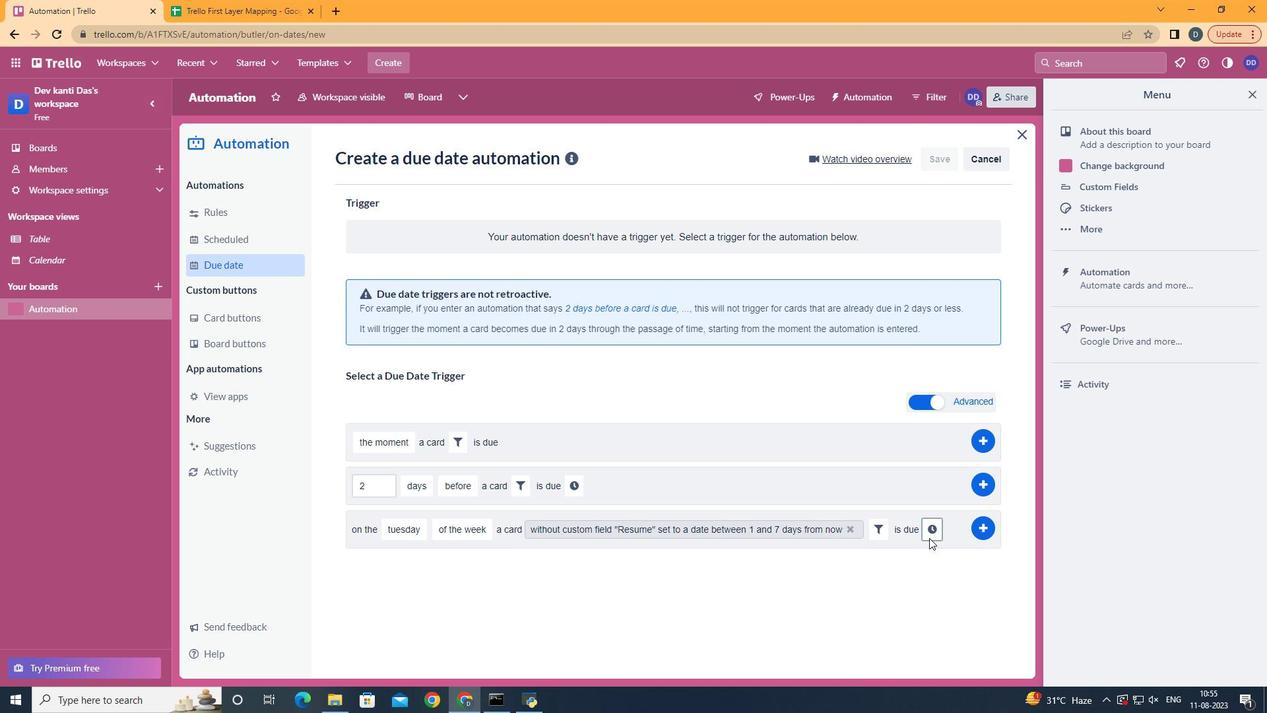 
Action: Mouse pressed left at (930, 538)
Screenshot: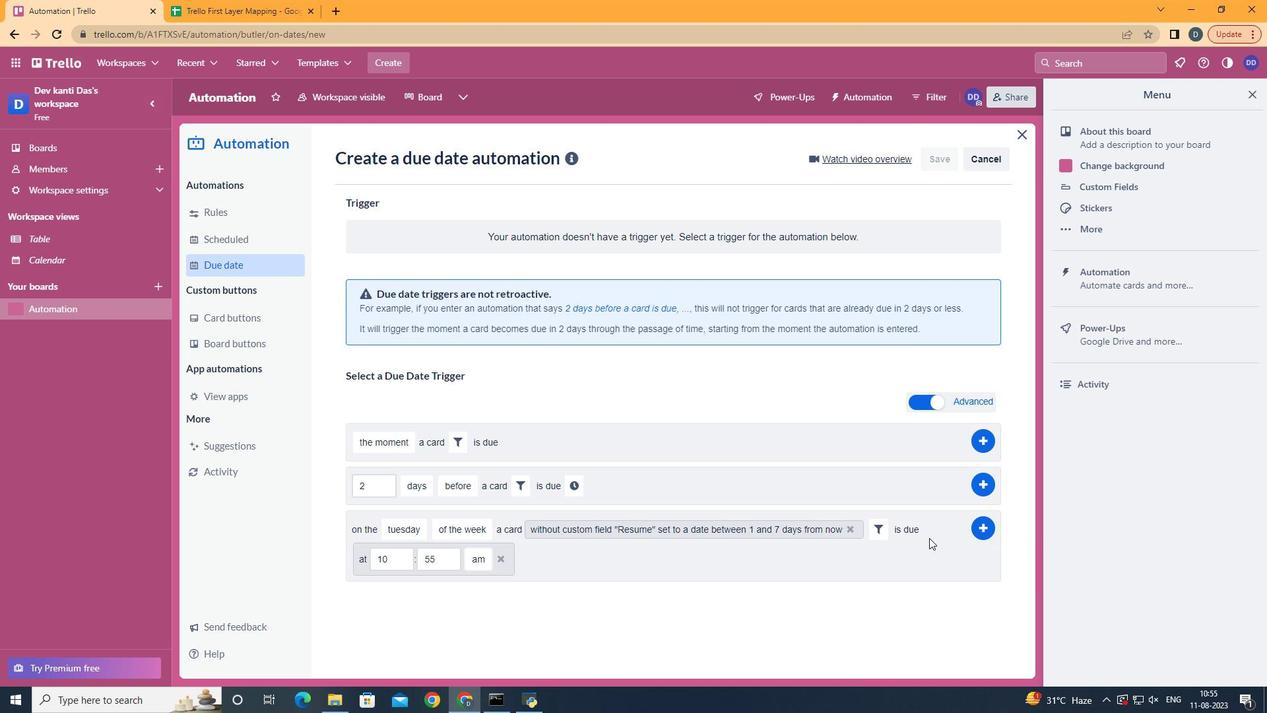 
Action: Mouse moved to (393, 559)
Screenshot: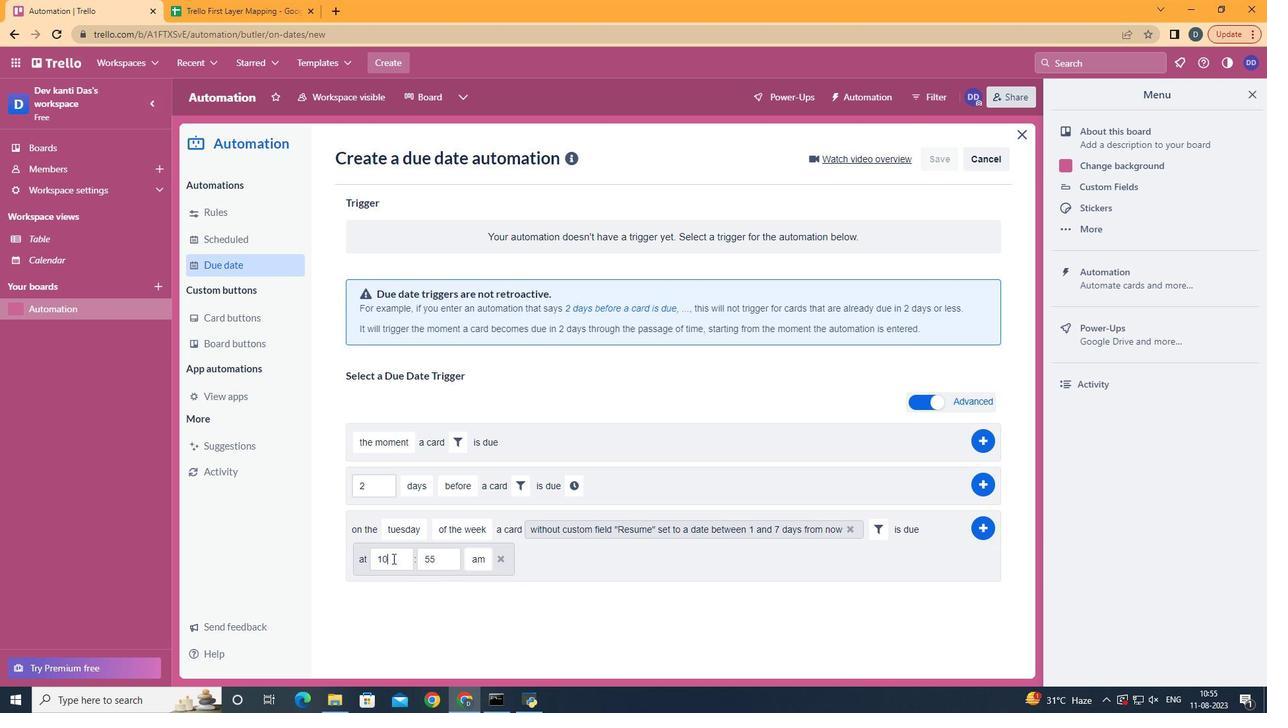 
Action: Mouse pressed left at (393, 559)
Screenshot: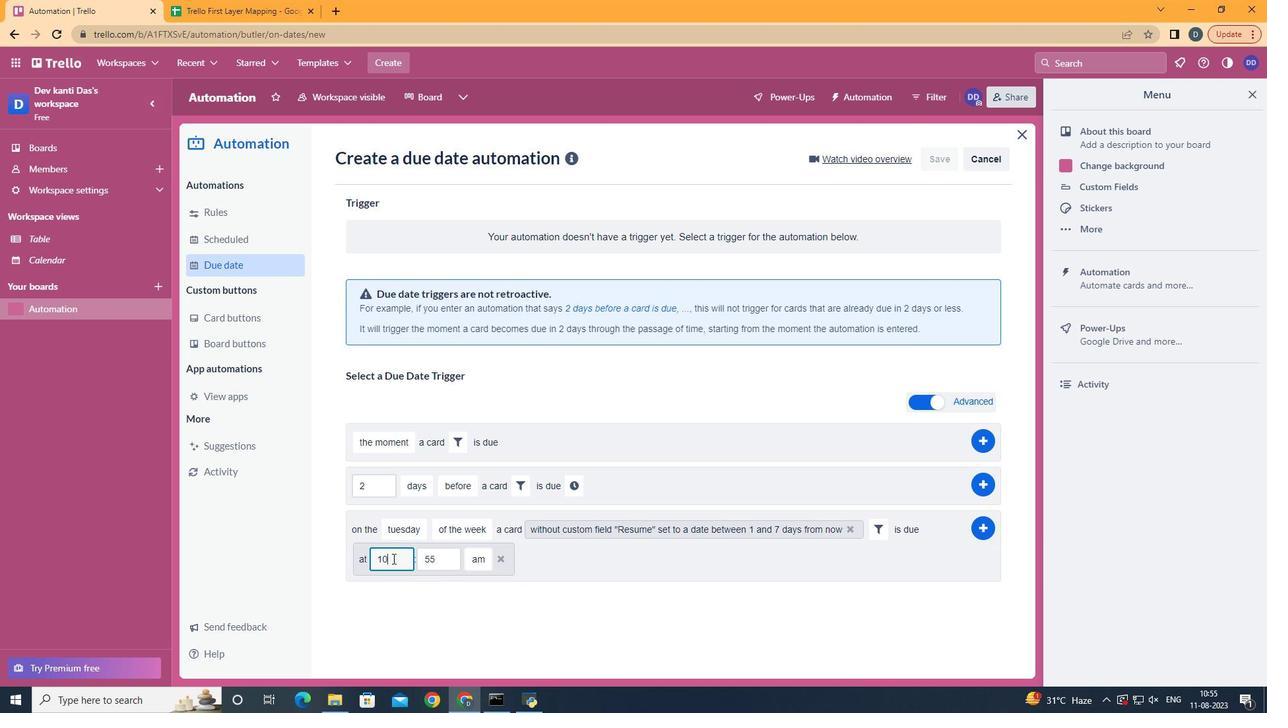 
Action: Key pressed <Key.backspace>4<Key.backspace>1
Screenshot: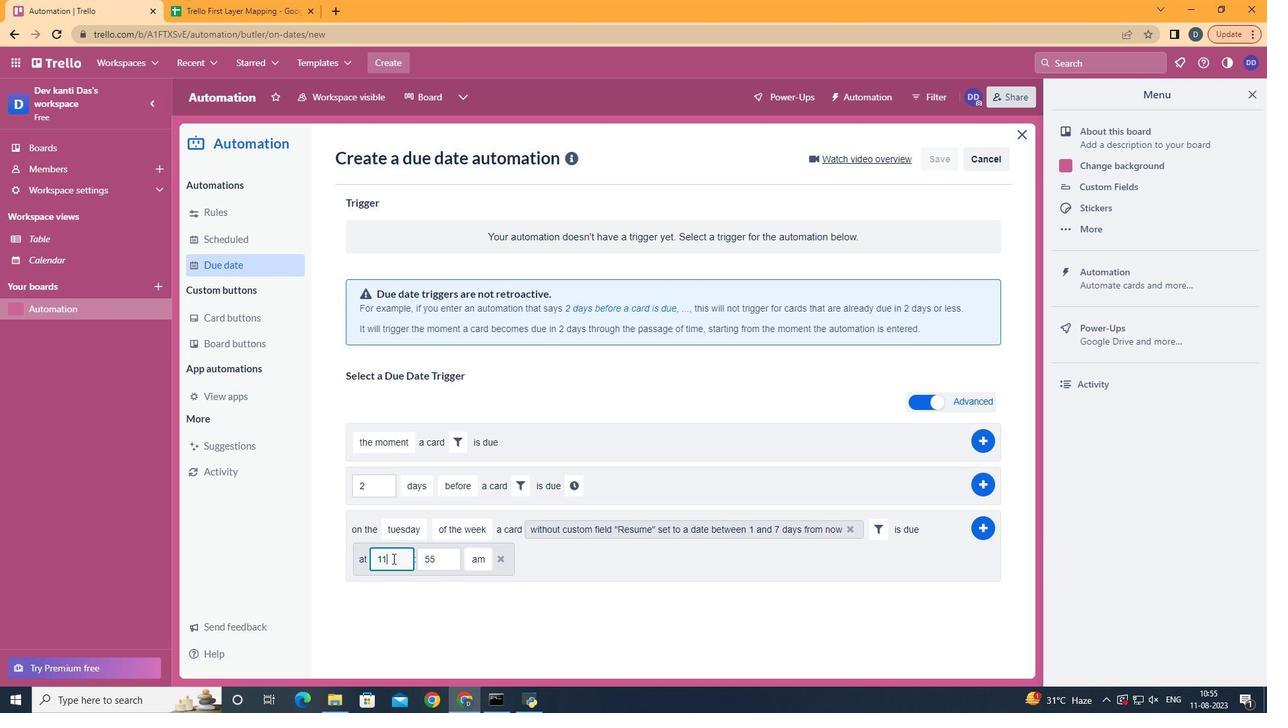 
Action: Mouse moved to (438, 557)
Screenshot: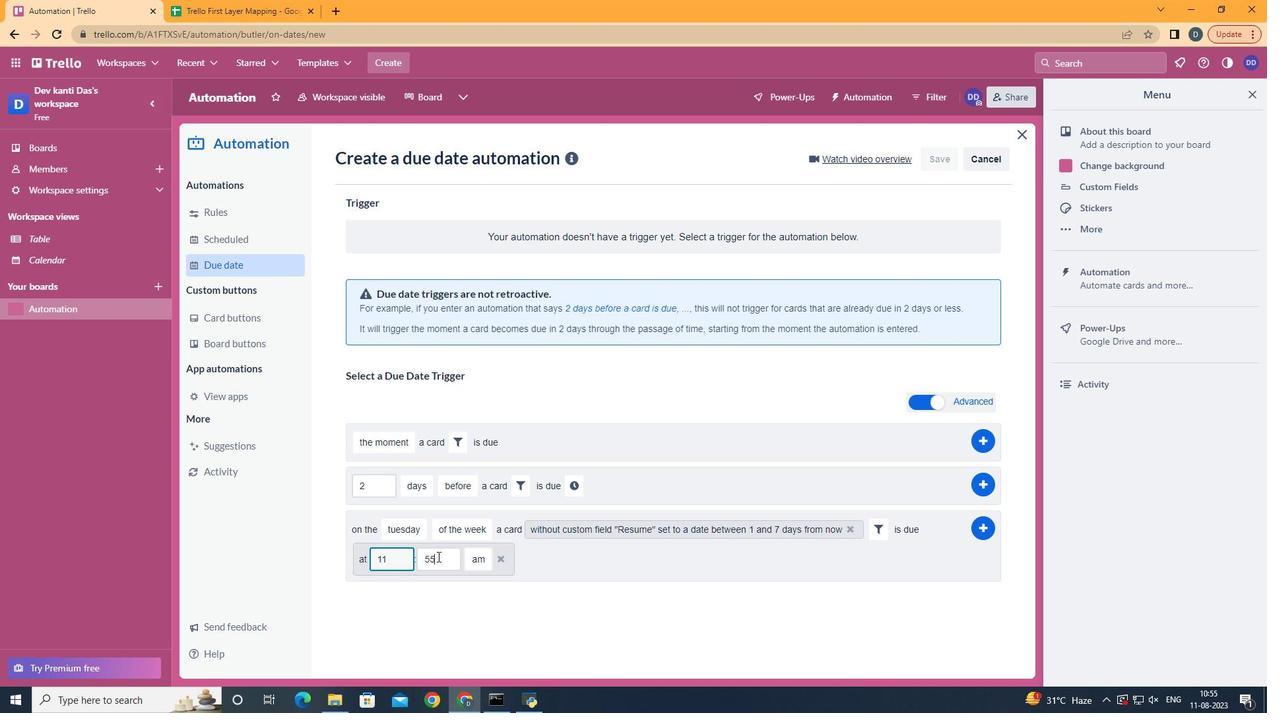 
Action: Mouse pressed left at (438, 557)
Screenshot: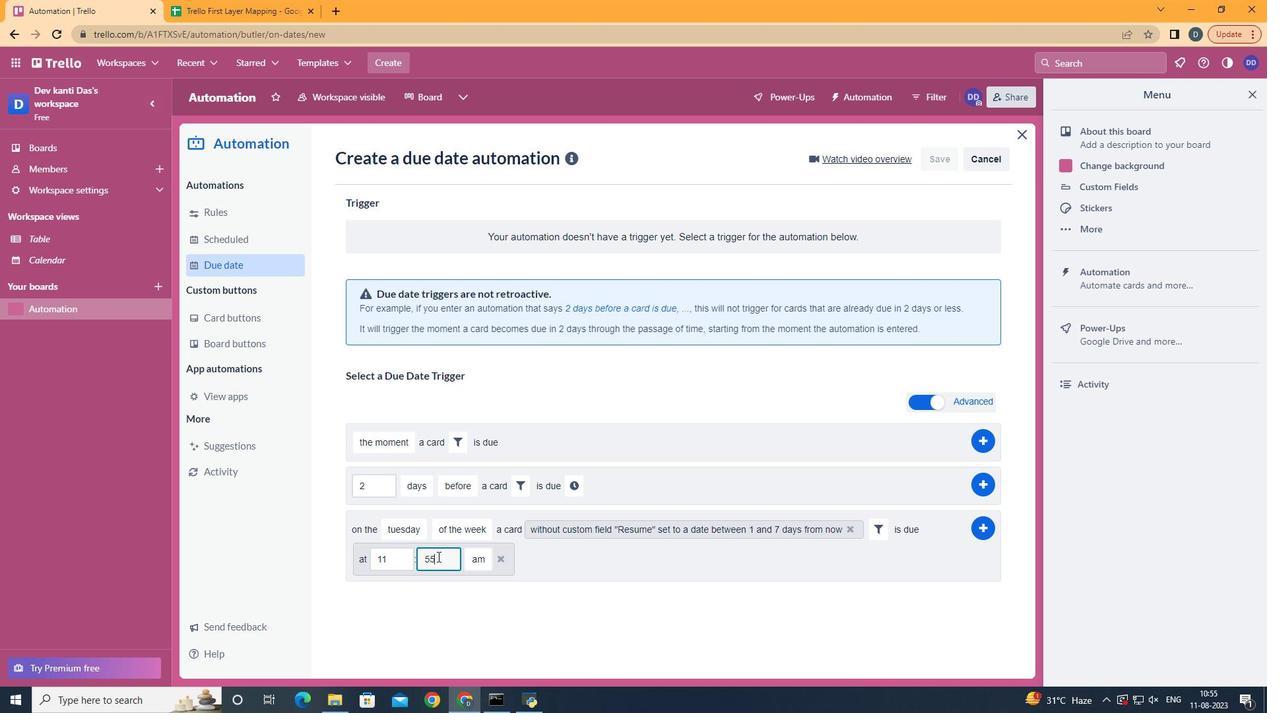 
Action: Key pressed <Key.backspace><Key.backspace>00
Screenshot: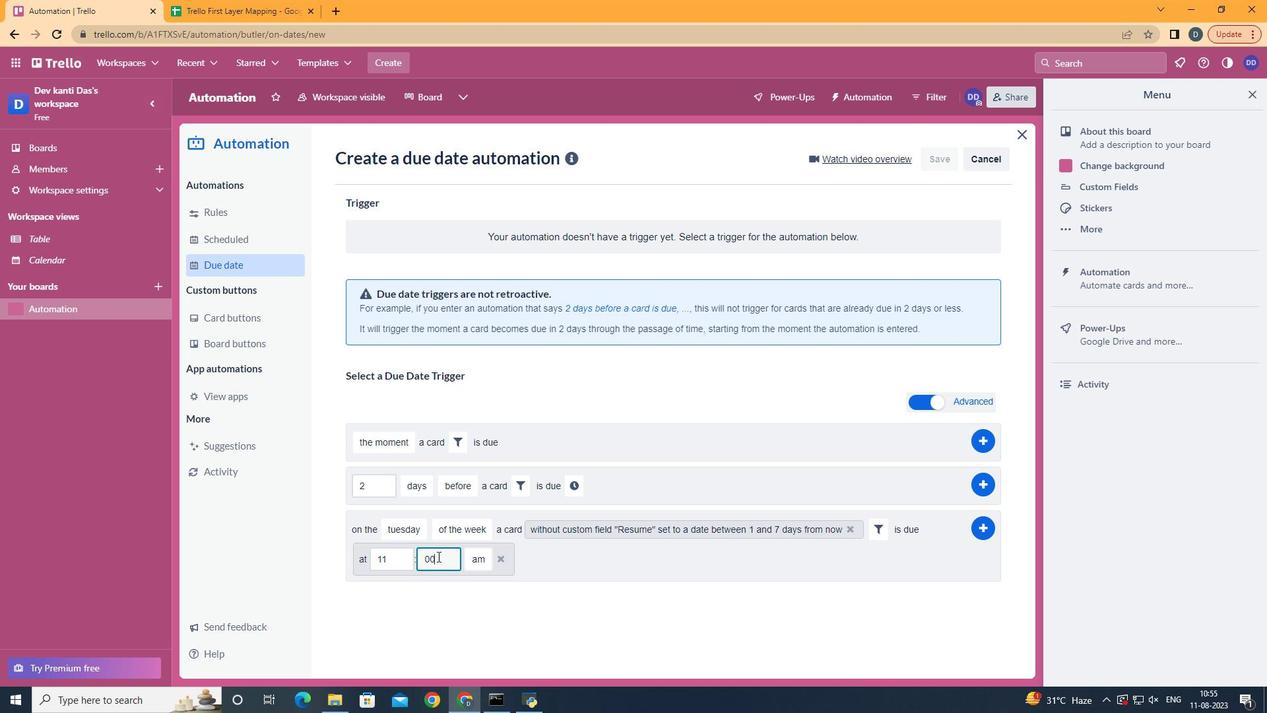 
Action: Mouse moved to (980, 528)
Screenshot: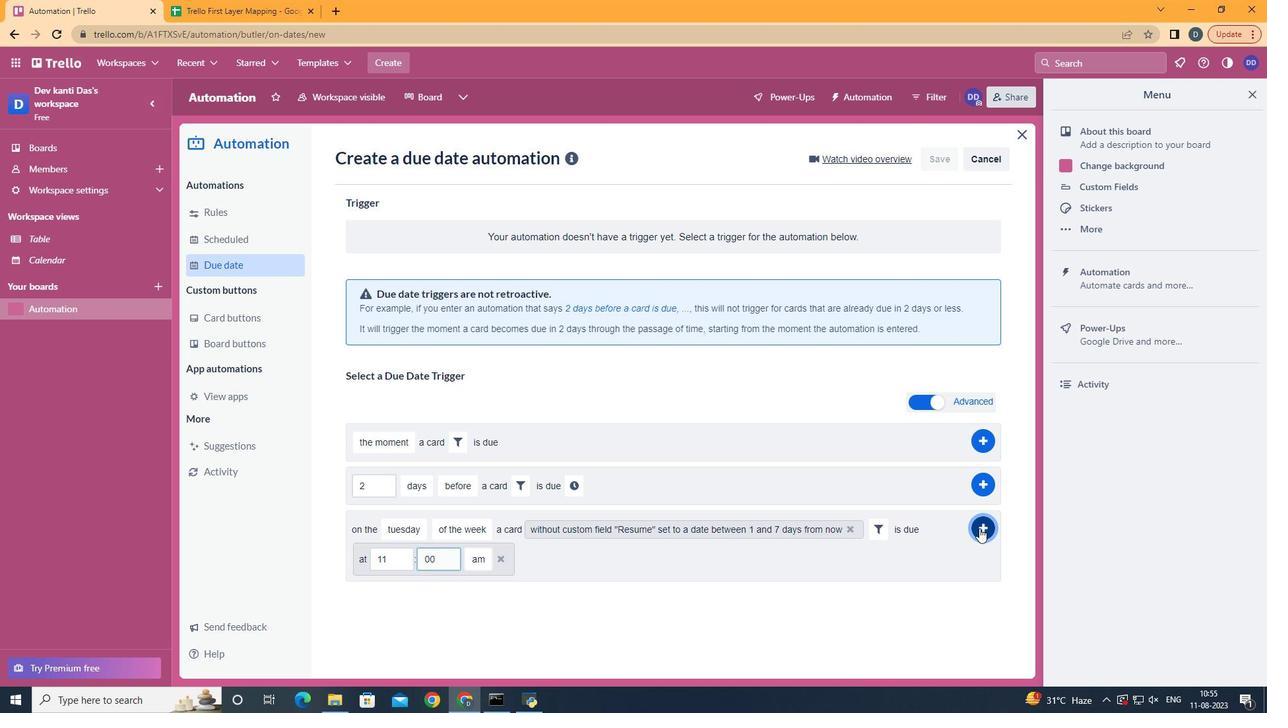 
Action: Mouse pressed left at (980, 528)
Screenshot: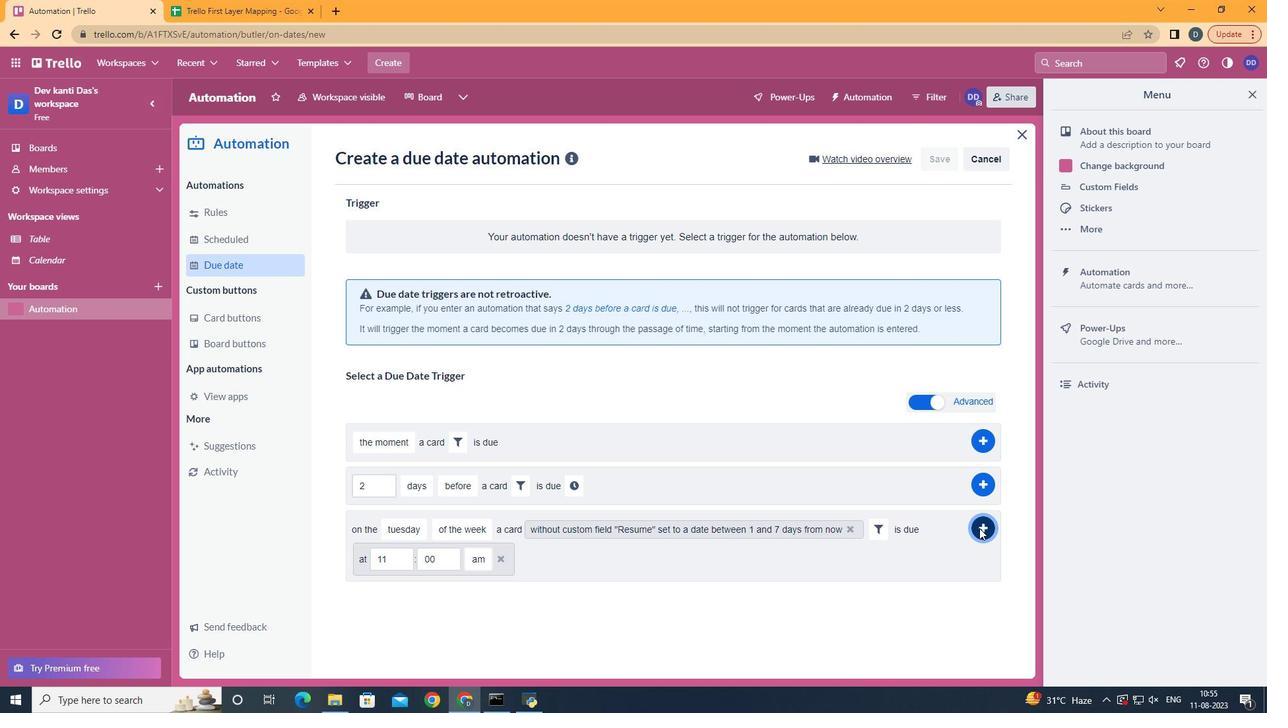 
